 Task: Create new vendor bill with Date Opened: 11-May-23, Select Vendor: La Salsa, Terms: Net 7. Make bill entry for item-1 with Date: 11-May-23, Description: Burritos, Expense Account: Travel & Entertainment : Meals, Quantity: 1, Unit Price: 6.99, Sales Tax: Y, Sales Tax Included: Y, Tax Table: Sales Tax. Make entry for item-2 with Date: 11-May-23, Description: Tacos, Expense Account: Travel & Entertainment : Meals, Quantity: 4, Unit Price: 14.29, Sales Tax: Y, Sales Tax Included: Y, Tax Table: Sales Tax. Post Bill with Post Date: 11-May-23, Post to Accounts: Liabilities:Accounts Payble. Pay / Process Payment with Transaction Date: 17-May-23, Amount: 64.15, Transfer Account: Checking Account. Go to 'Print Bill'.
Action: Mouse moved to (170, 25)
Screenshot: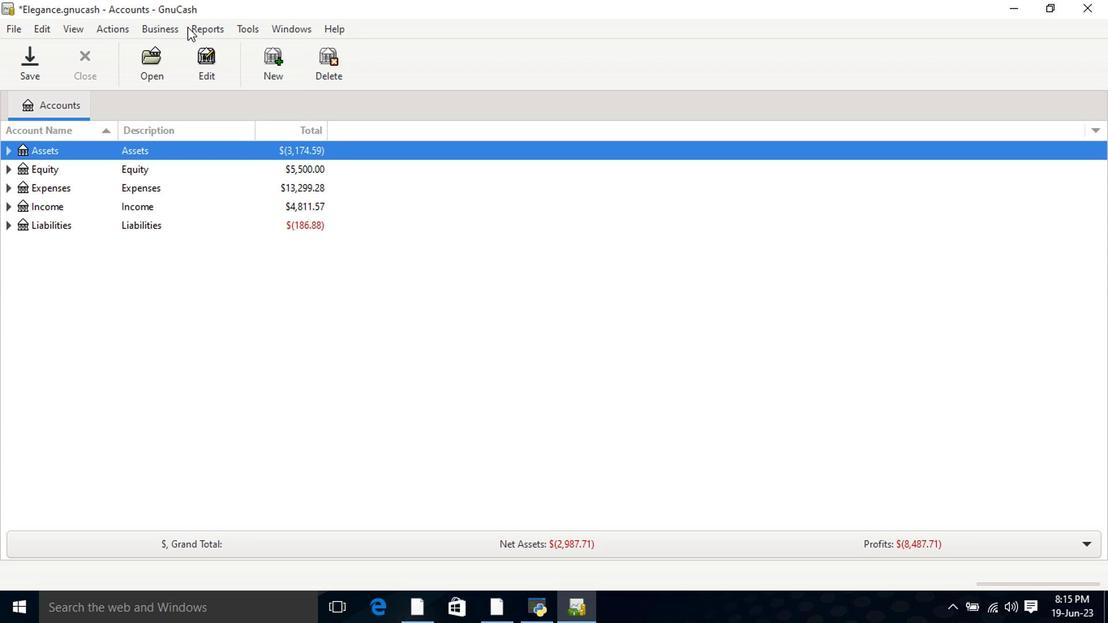 
Action: Mouse pressed left at (170, 25)
Screenshot: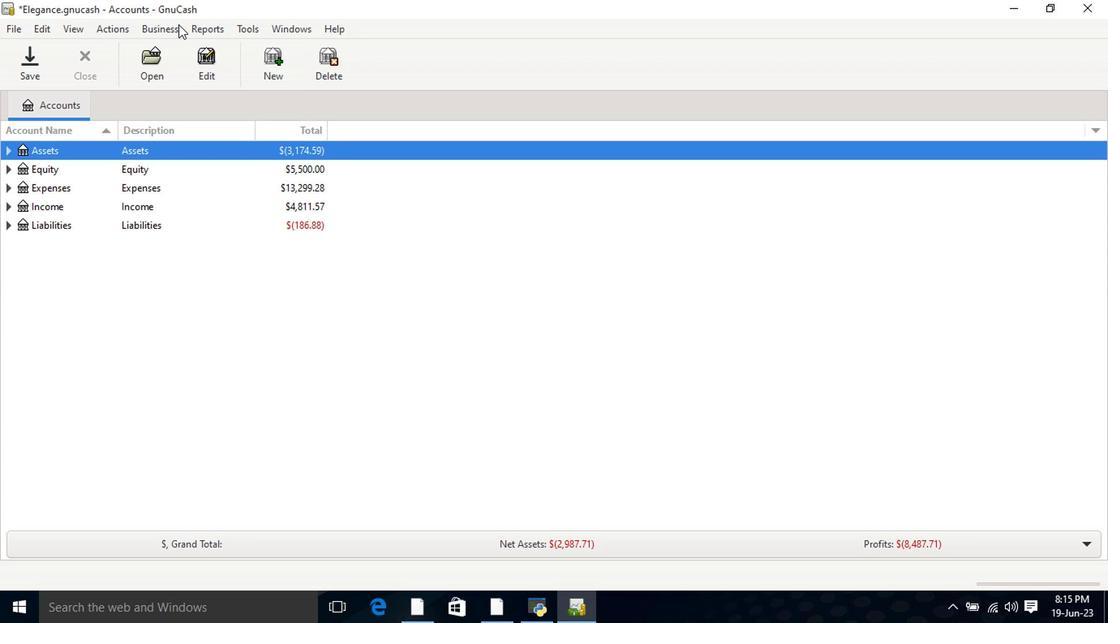 
Action: Mouse moved to (179, 64)
Screenshot: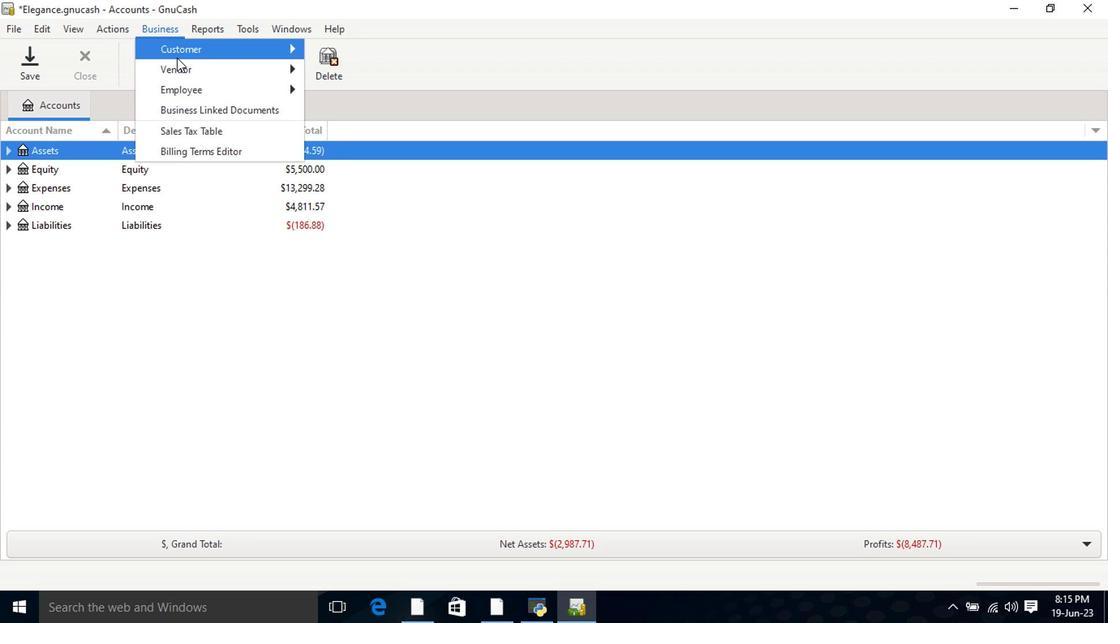 
Action: Mouse pressed left at (179, 64)
Screenshot: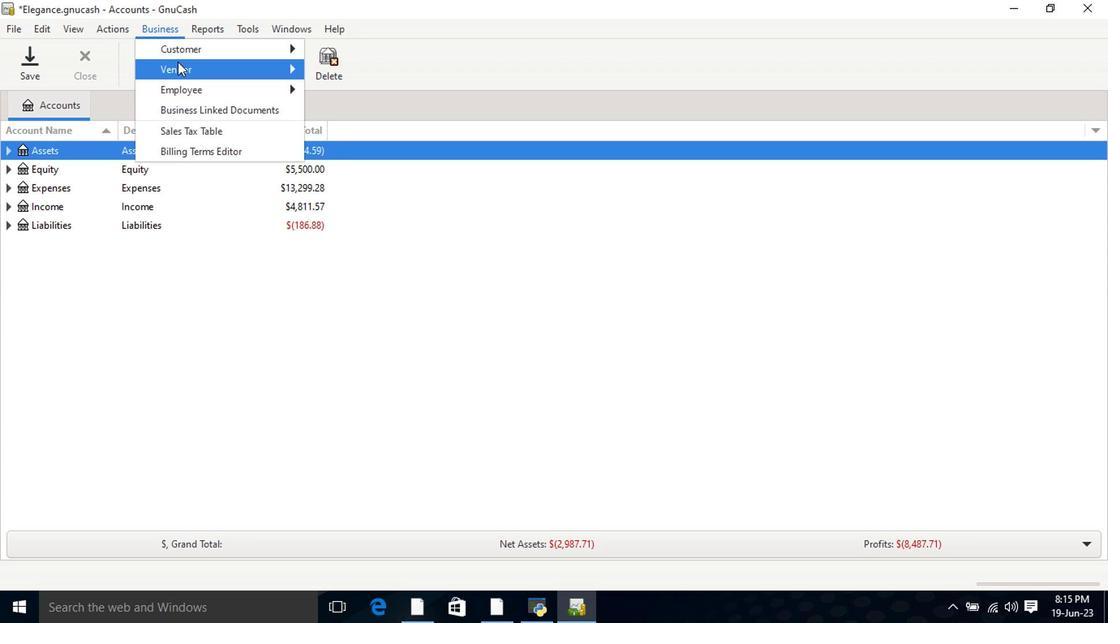 
Action: Mouse moved to (363, 132)
Screenshot: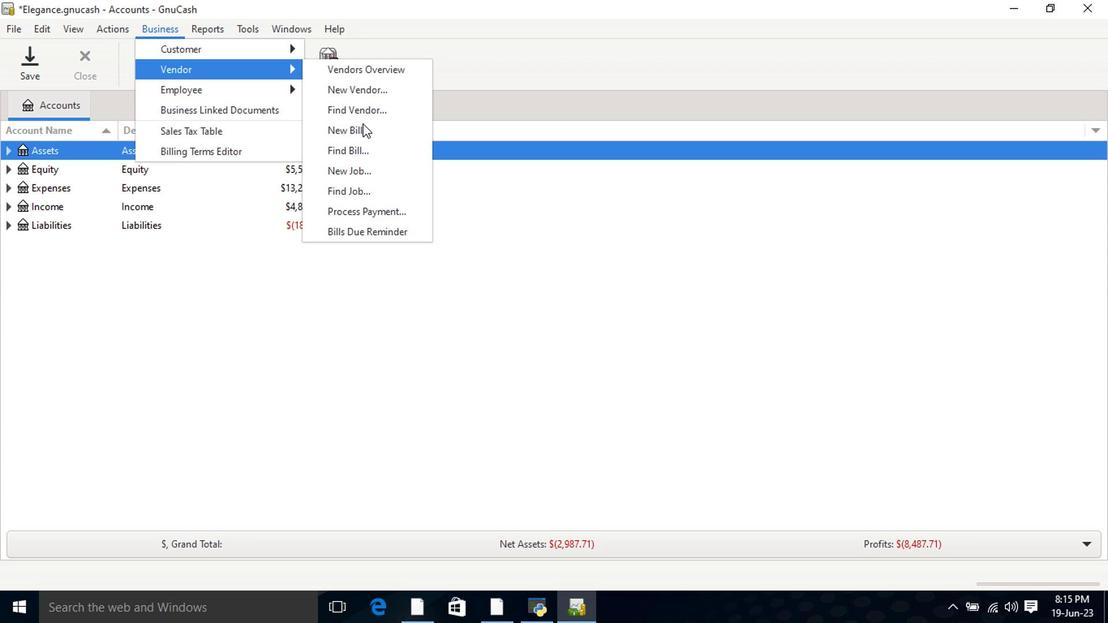 
Action: Mouse pressed left at (363, 132)
Screenshot: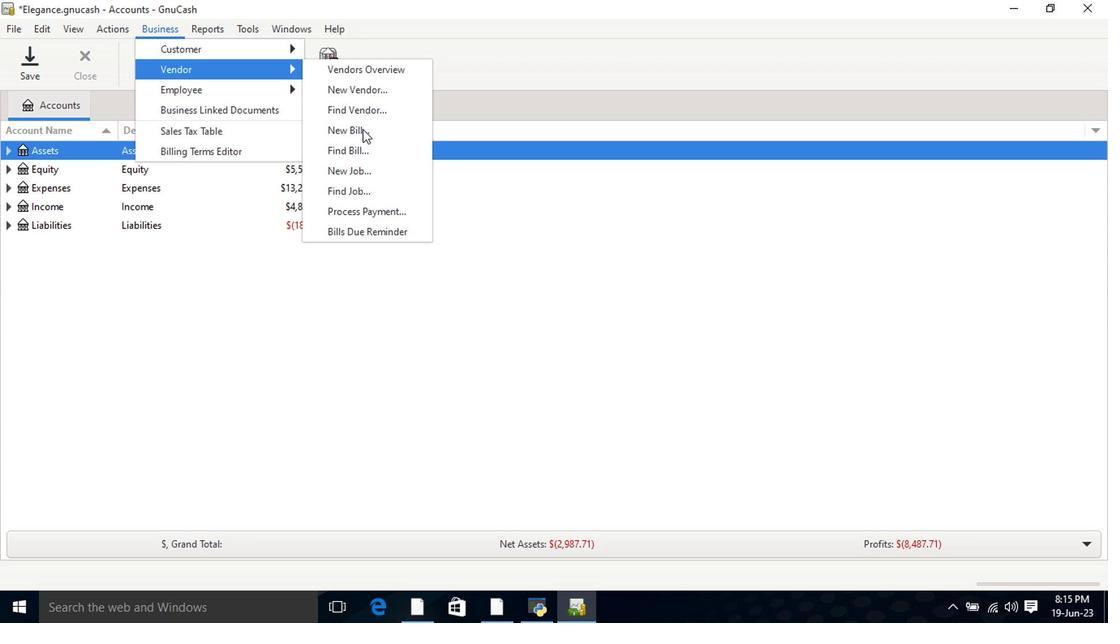 
Action: Mouse moved to (668, 218)
Screenshot: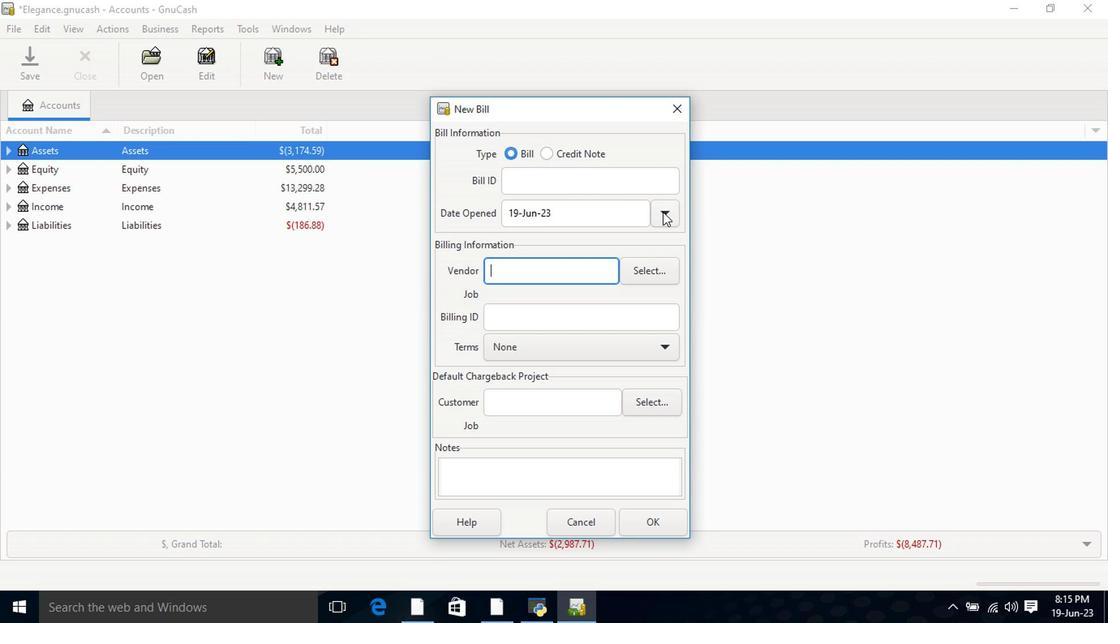 
Action: Mouse pressed left at (668, 218)
Screenshot: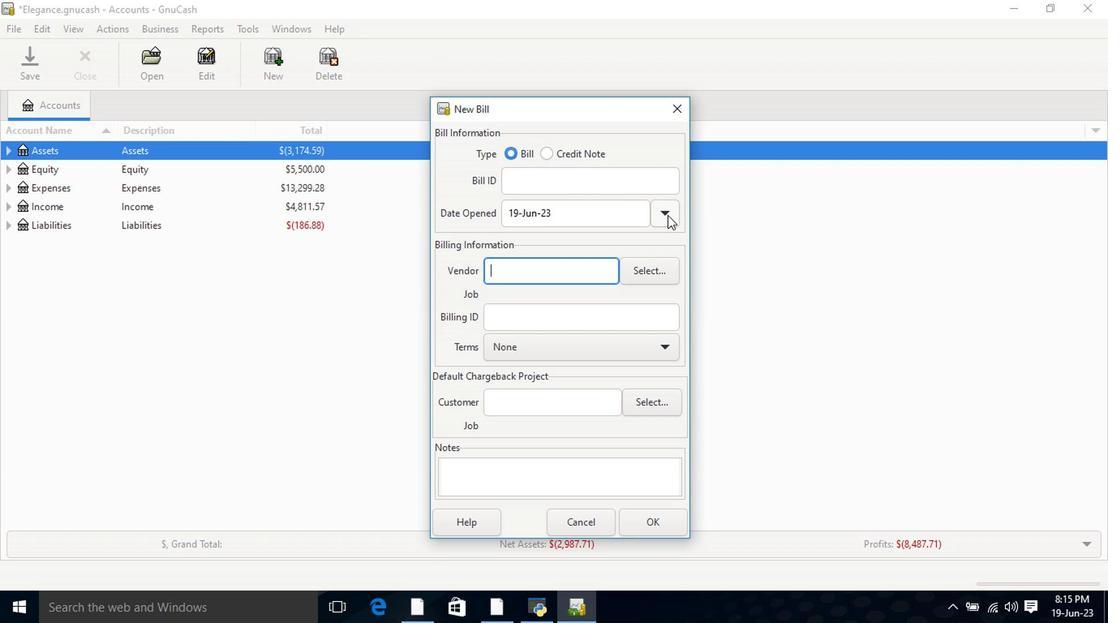
Action: Mouse moved to (539, 239)
Screenshot: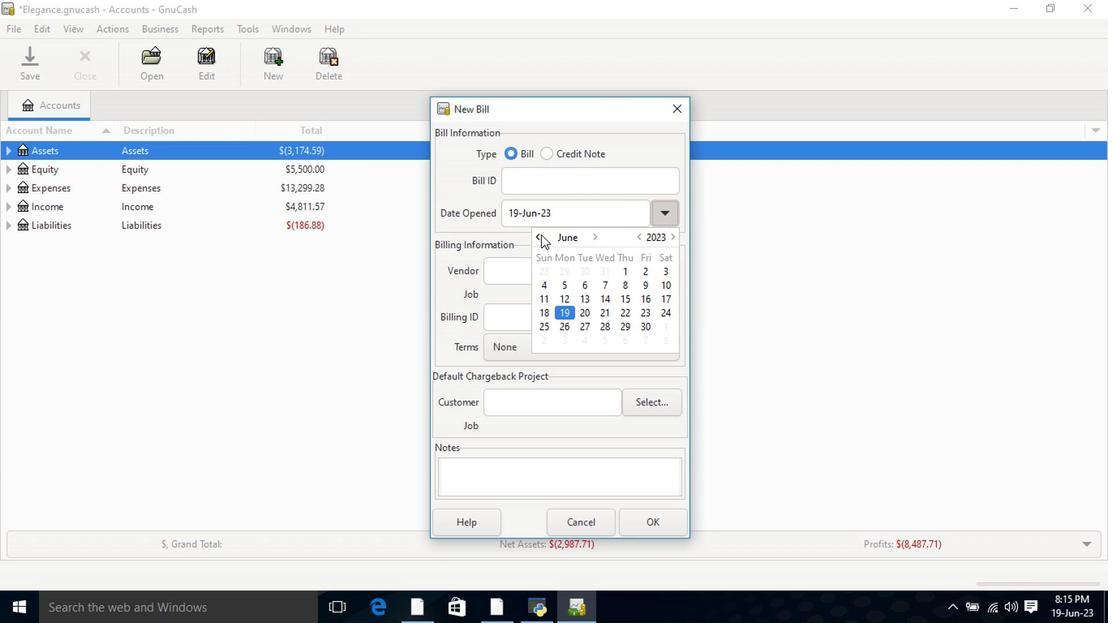 
Action: Mouse pressed left at (539, 239)
Screenshot: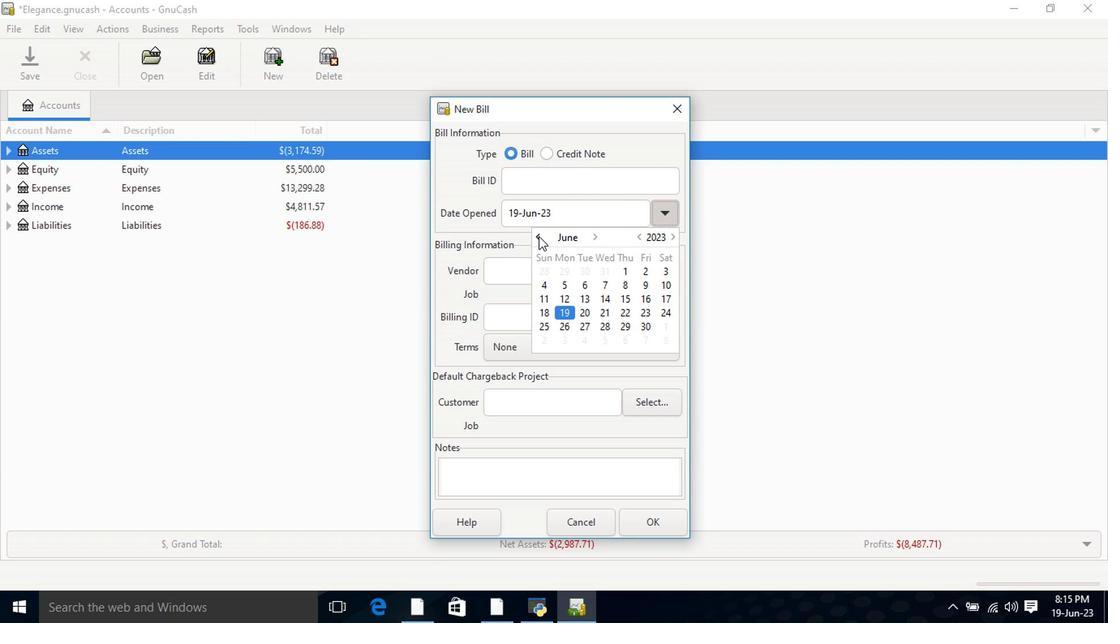 
Action: Mouse moved to (626, 289)
Screenshot: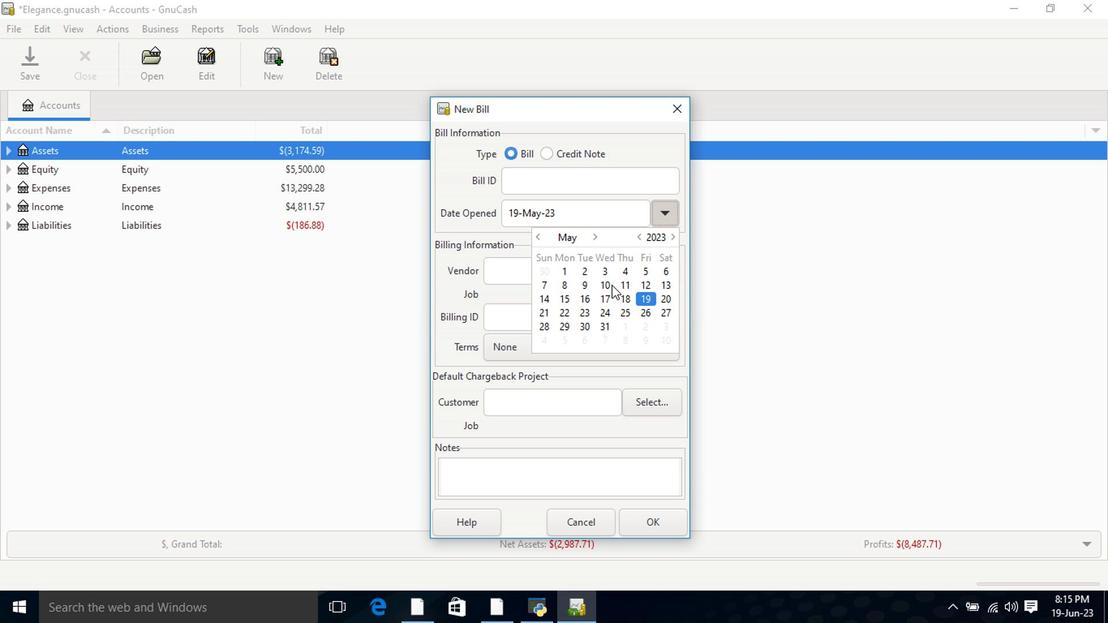 
Action: Mouse pressed left at (626, 289)
Screenshot: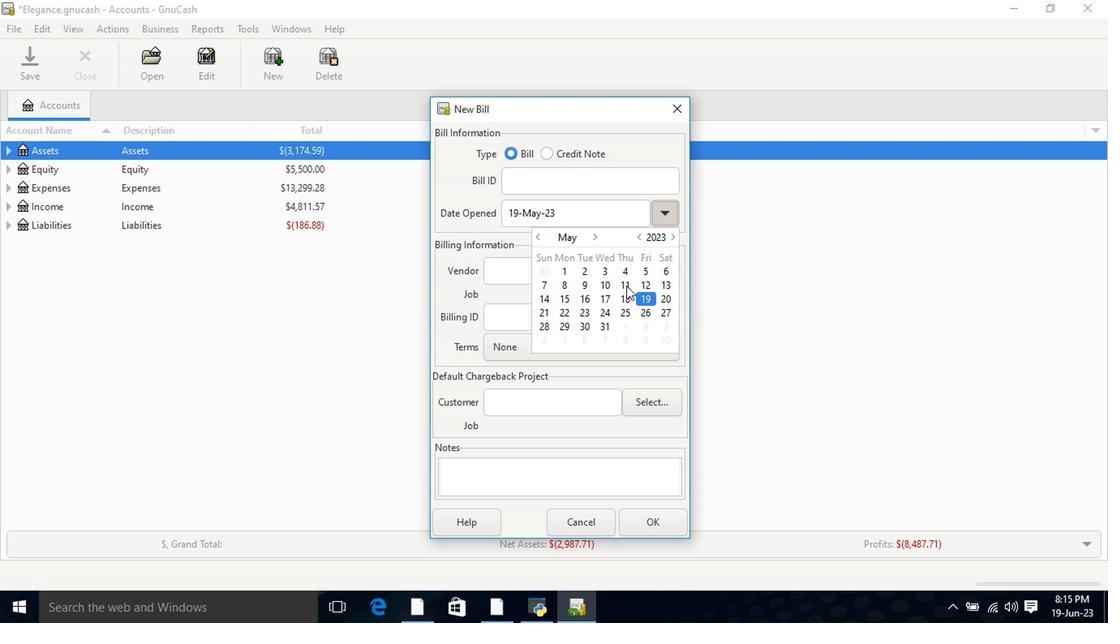 
Action: Mouse moved to (626, 289)
Screenshot: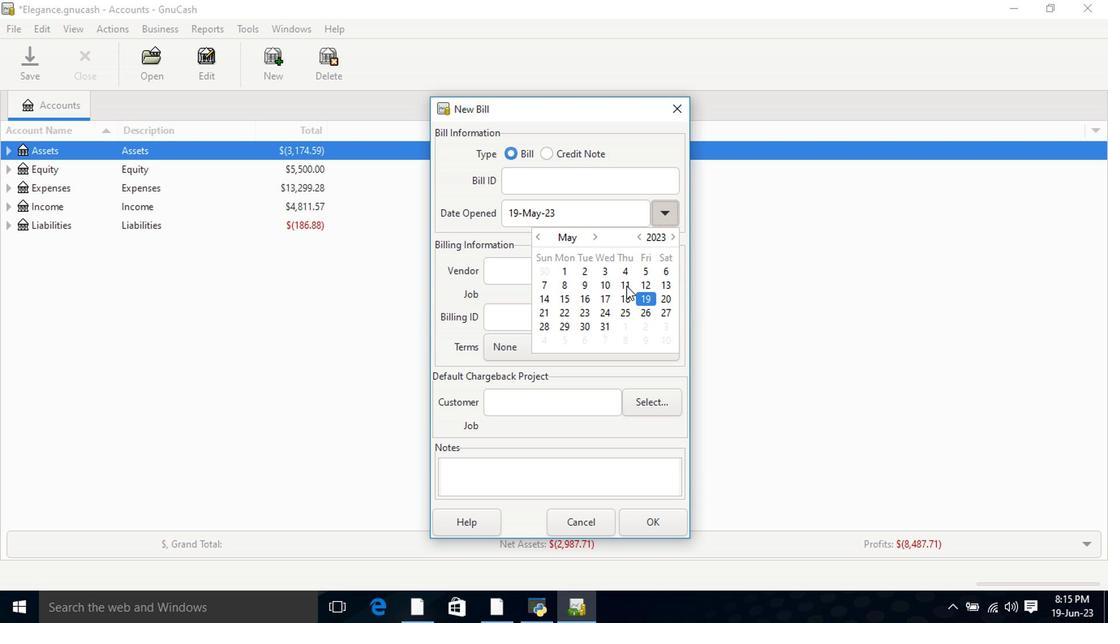 
Action: Mouse pressed left at (626, 289)
Screenshot: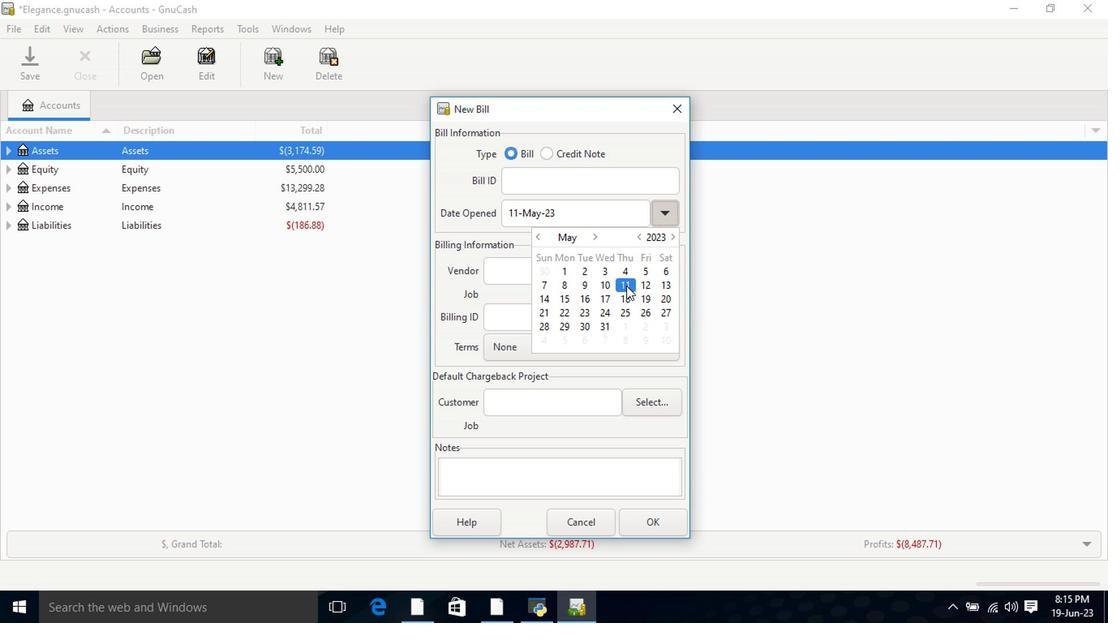 
Action: Mouse moved to (590, 274)
Screenshot: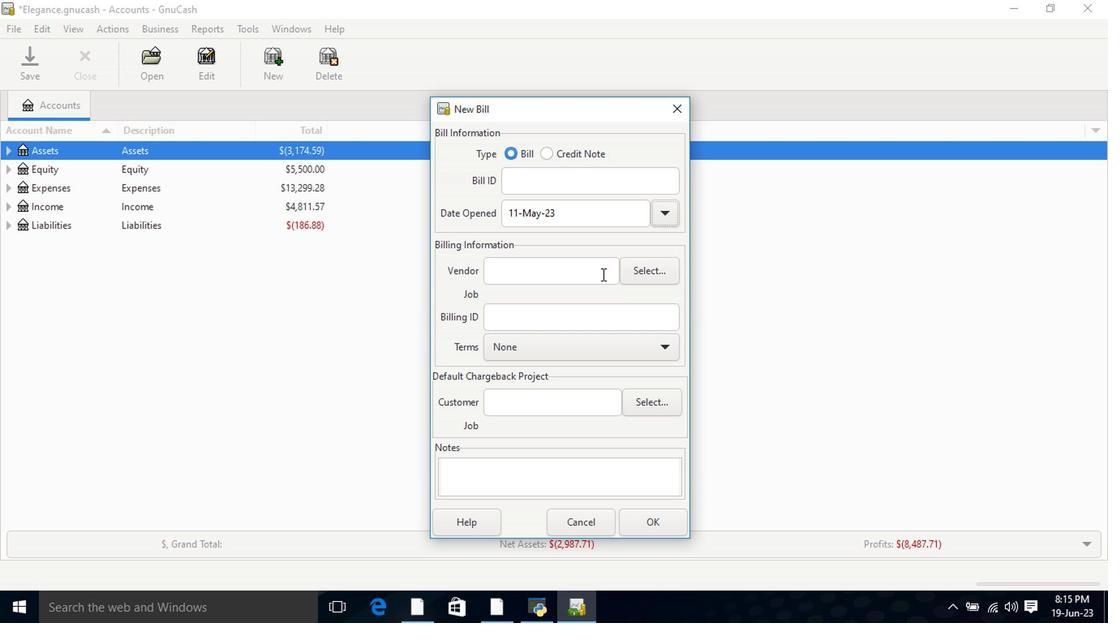 
Action: Mouse pressed left at (590, 274)
Screenshot: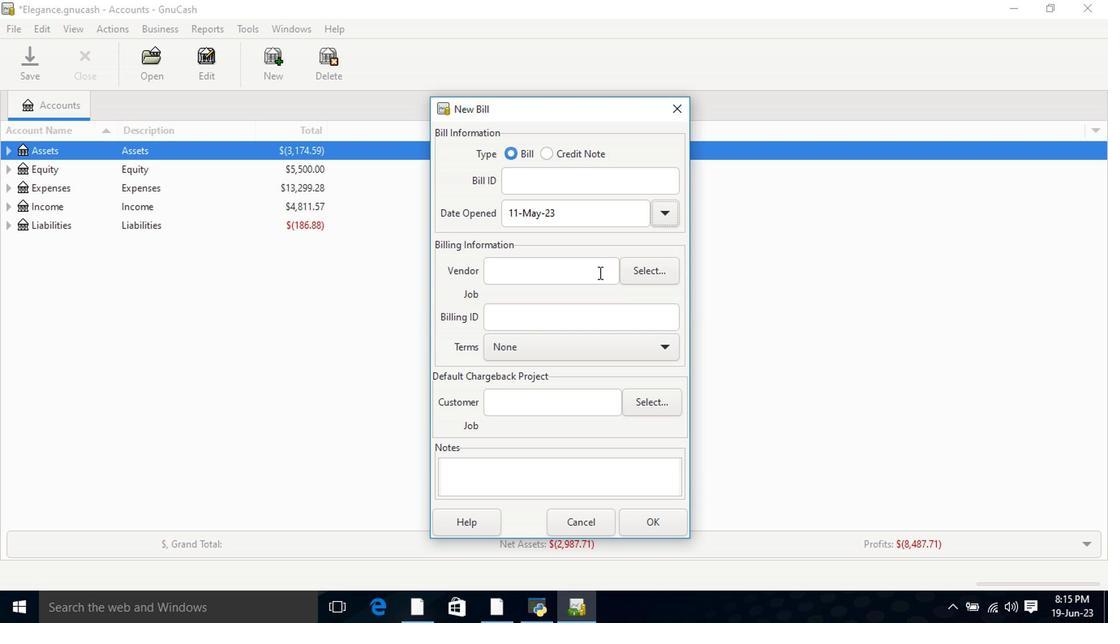 
Action: Key pressed <Key.shift>La<Key.space>
Screenshot: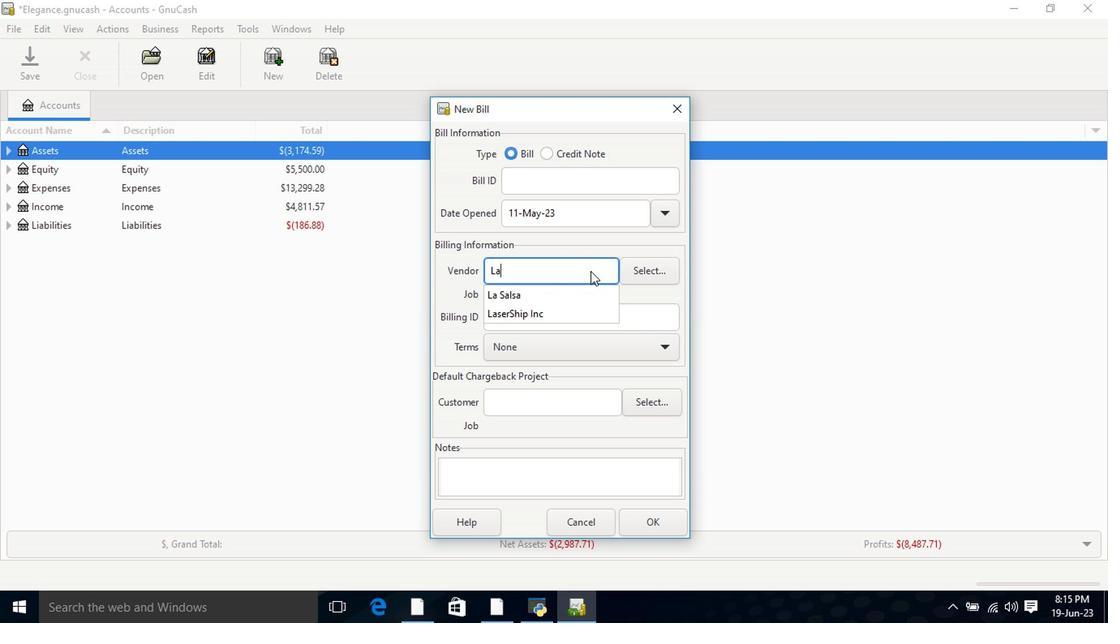 
Action: Mouse moved to (557, 300)
Screenshot: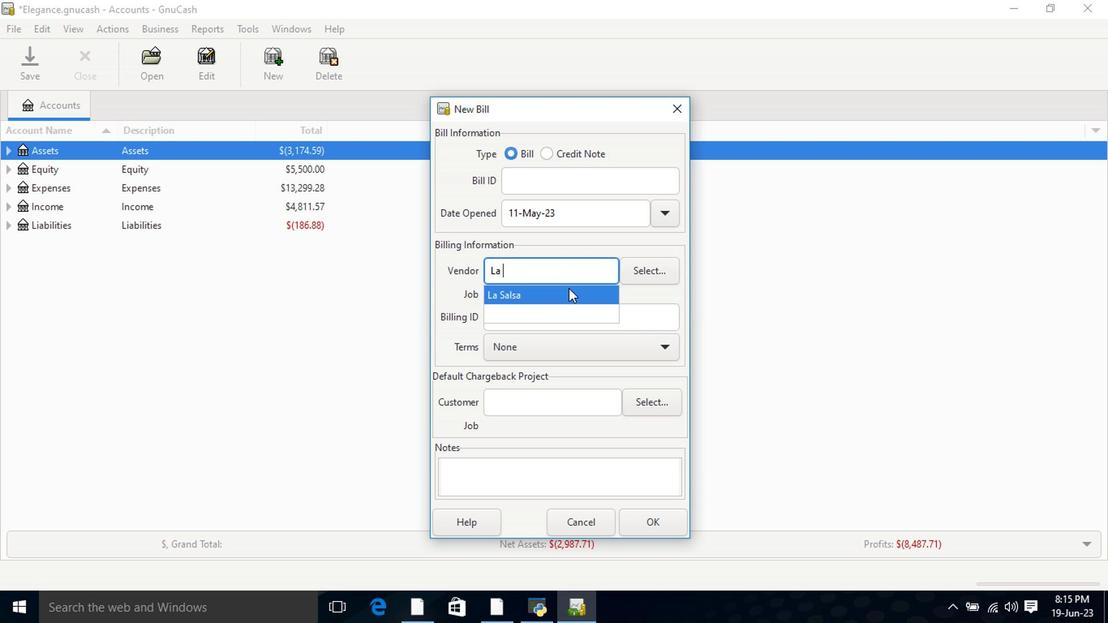 
Action: Mouse pressed left at (557, 300)
Screenshot: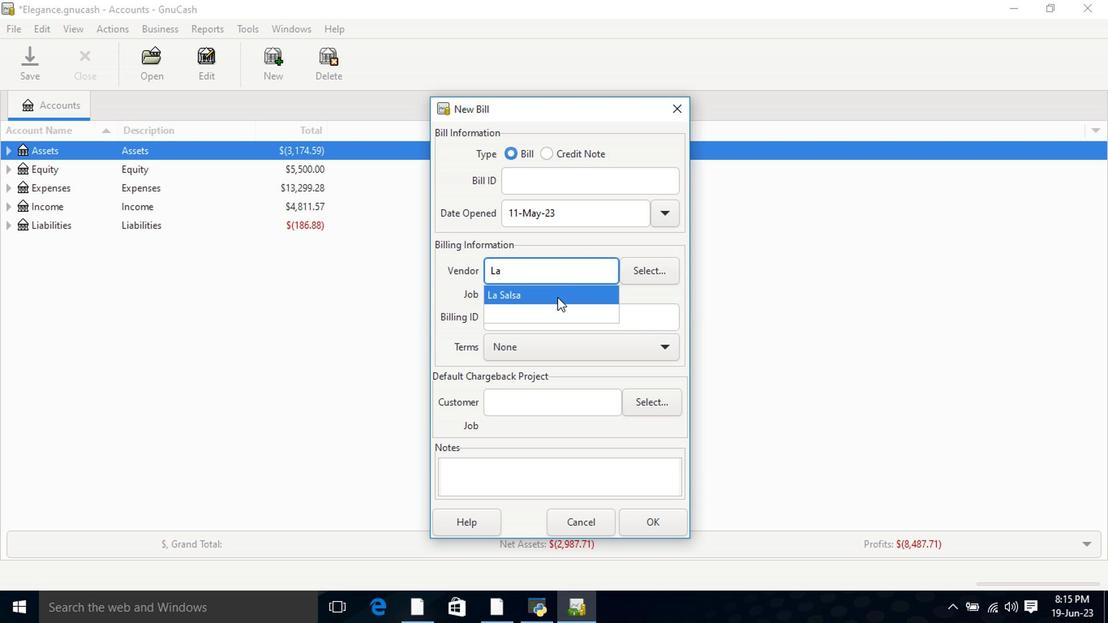 
Action: Mouse moved to (580, 367)
Screenshot: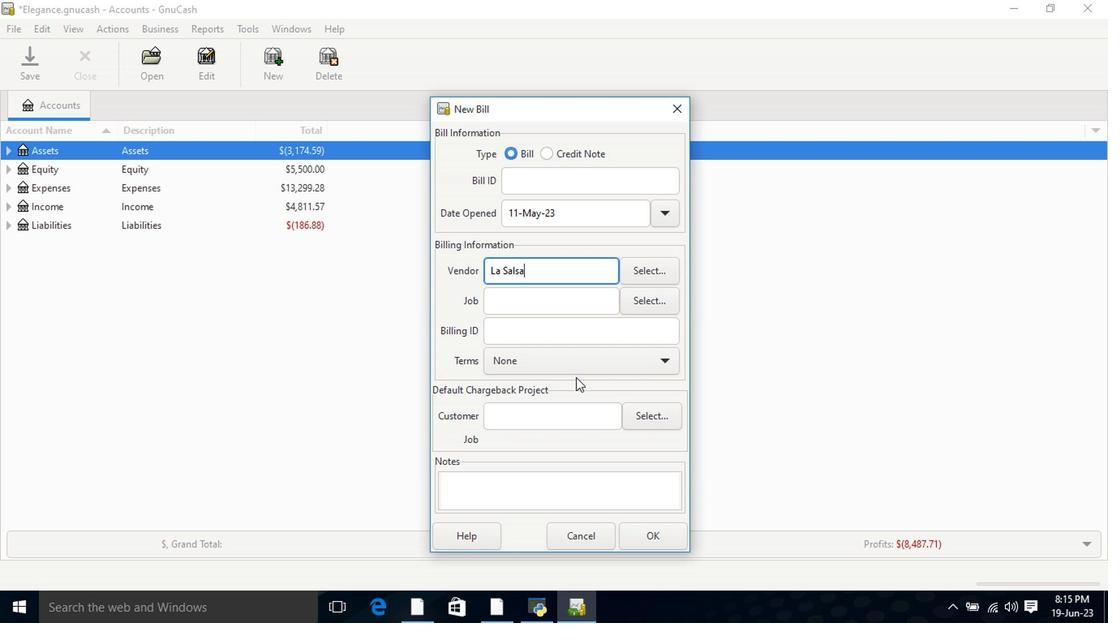 
Action: Mouse pressed left at (580, 367)
Screenshot: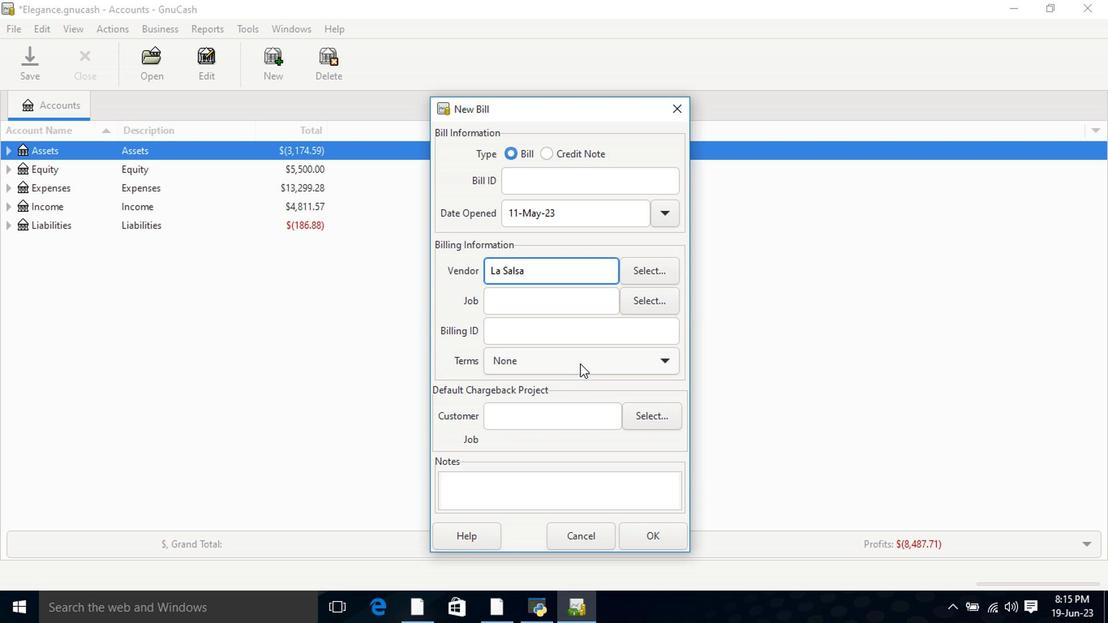 
Action: Mouse moved to (546, 434)
Screenshot: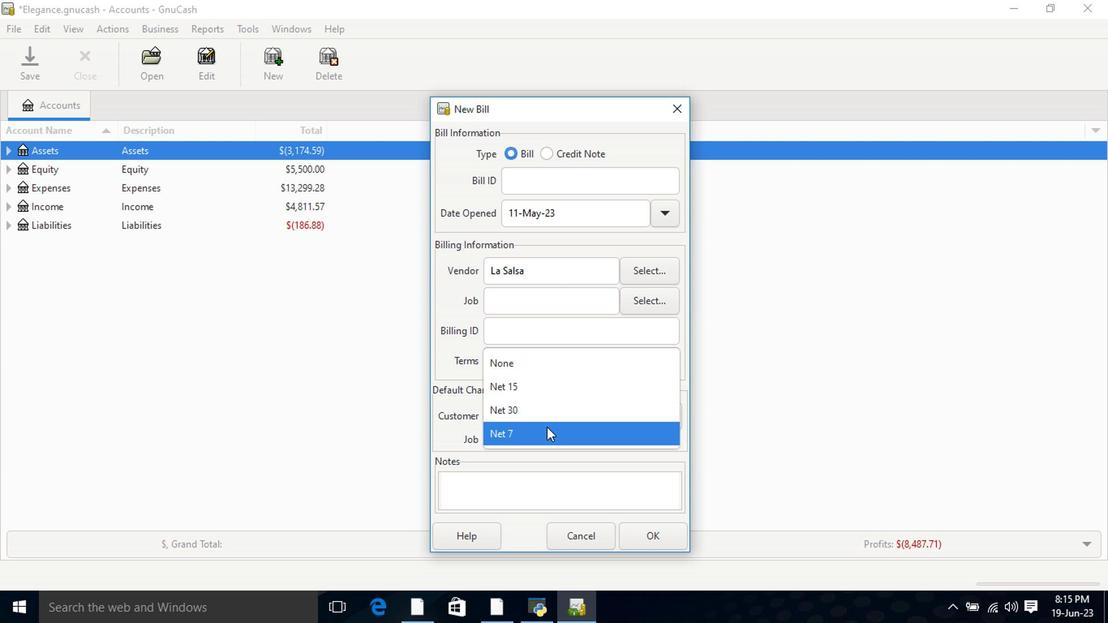 
Action: Mouse pressed left at (546, 434)
Screenshot: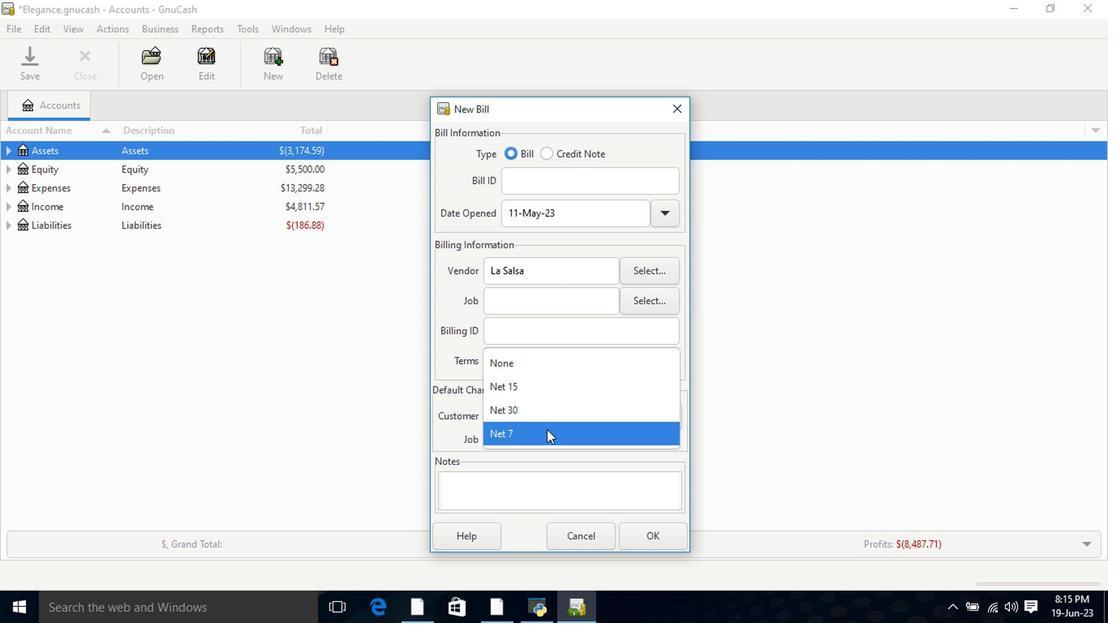 
Action: Mouse moved to (643, 539)
Screenshot: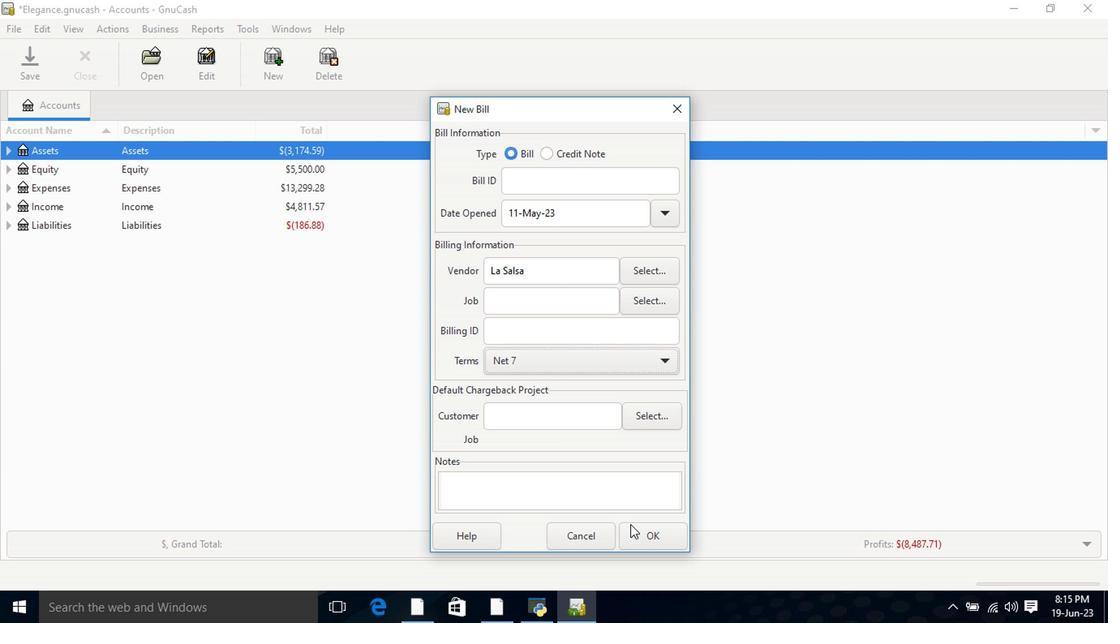 
Action: Mouse pressed left at (643, 539)
Screenshot: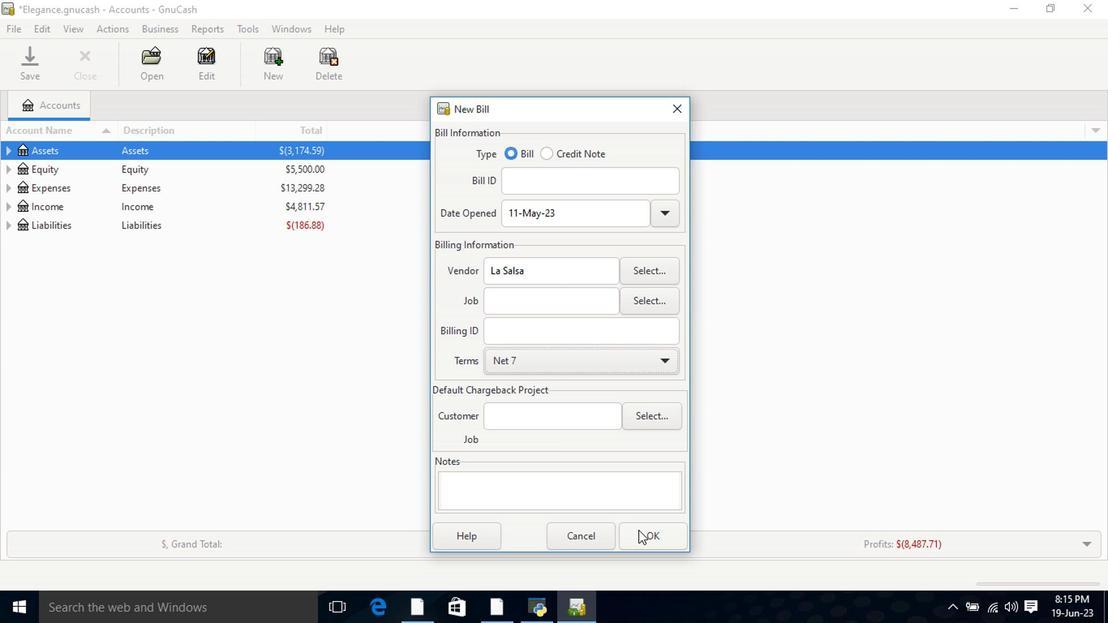
Action: Mouse moved to (203, 394)
Screenshot: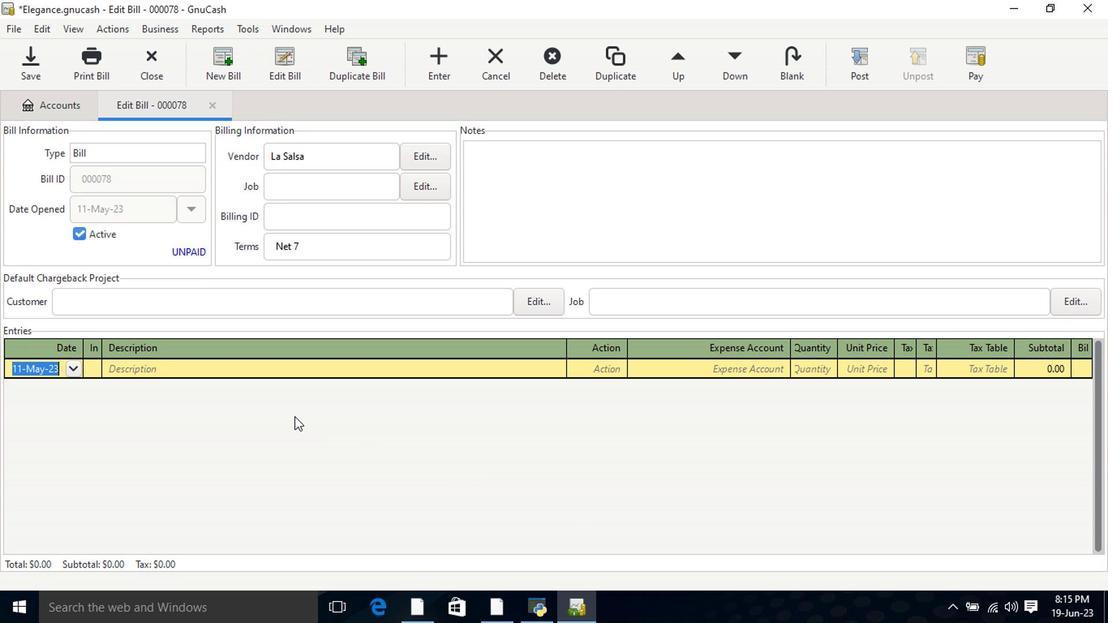
Action: Key pressed <Key.tab>
Screenshot: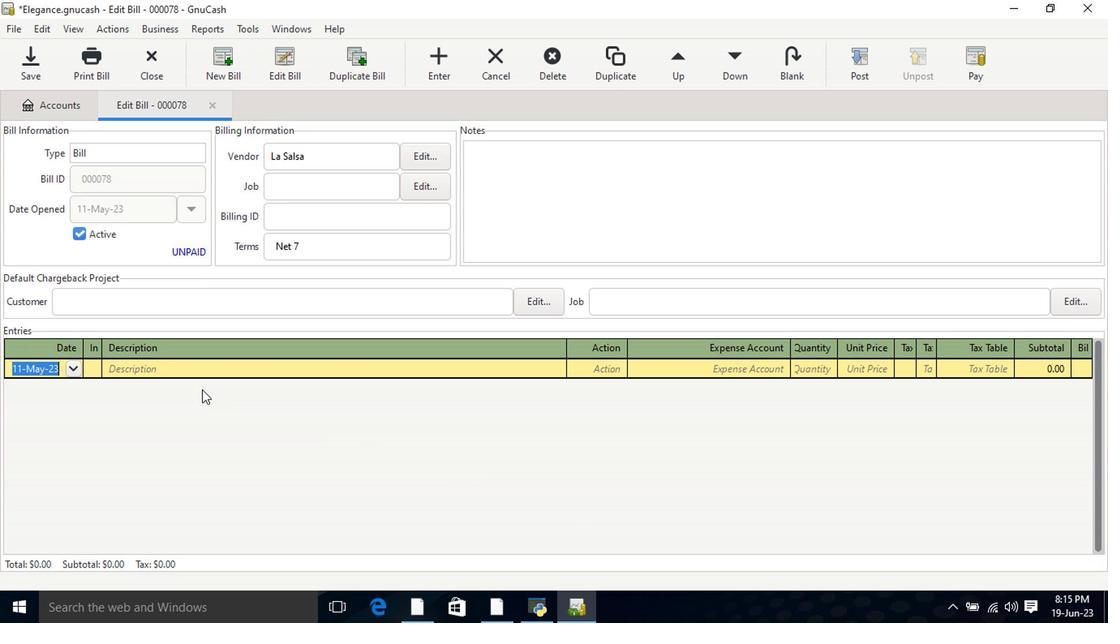
Action: Mouse moved to (203, 392)
Screenshot: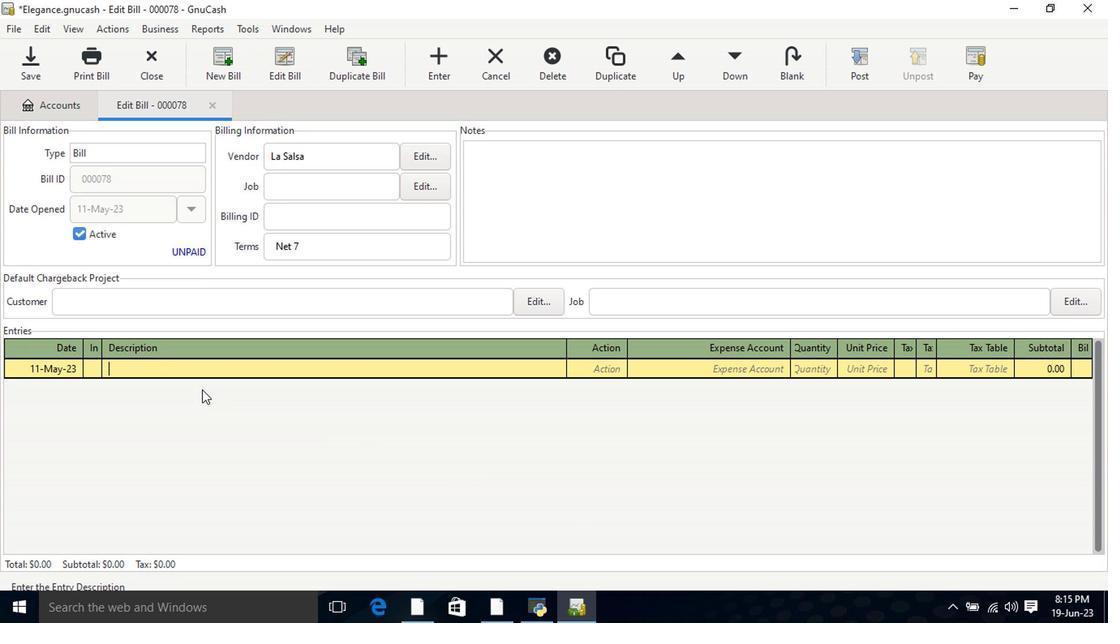 
Action: Key pressed <Key.shift>Bu<Key.tab>1<Key.tab>6.99<Key.tab><Key.tab><Key.tab><Key.shift>Tacos<Key.tab>4<Key.tab>14.29<Key.tab><Key.tab>
Screenshot: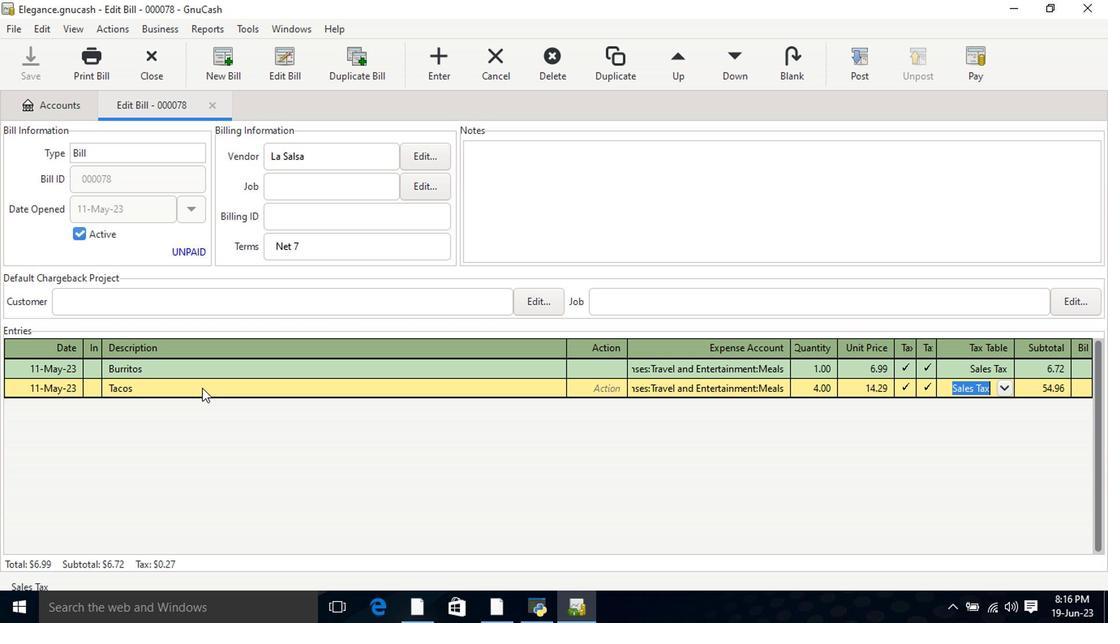 
Action: Mouse moved to (861, 78)
Screenshot: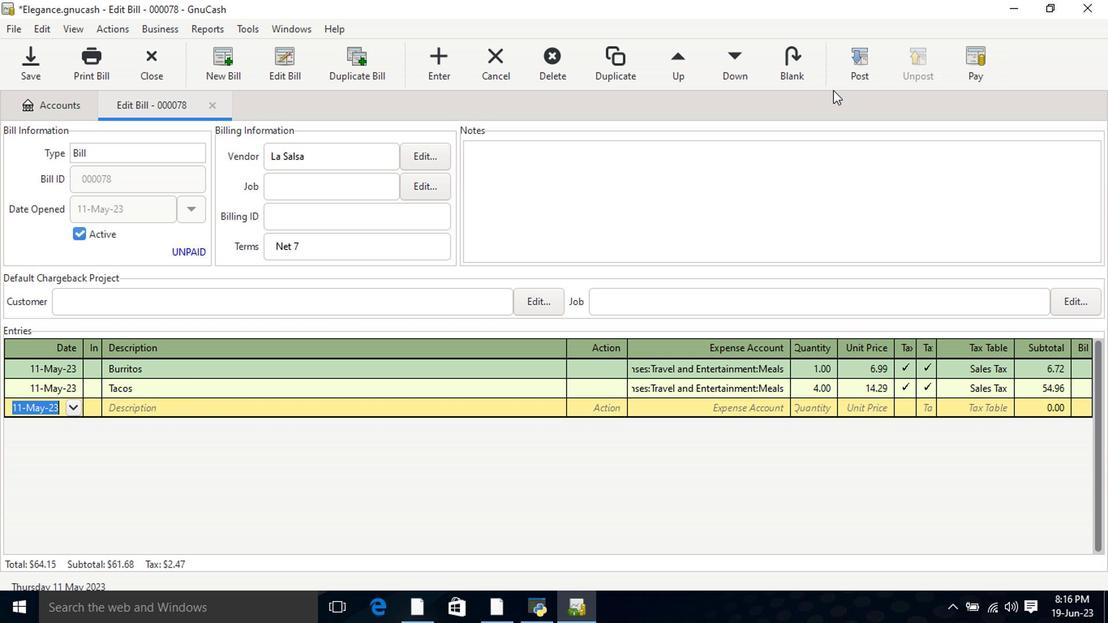 
Action: Mouse pressed left at (861, 78)
Screenshot: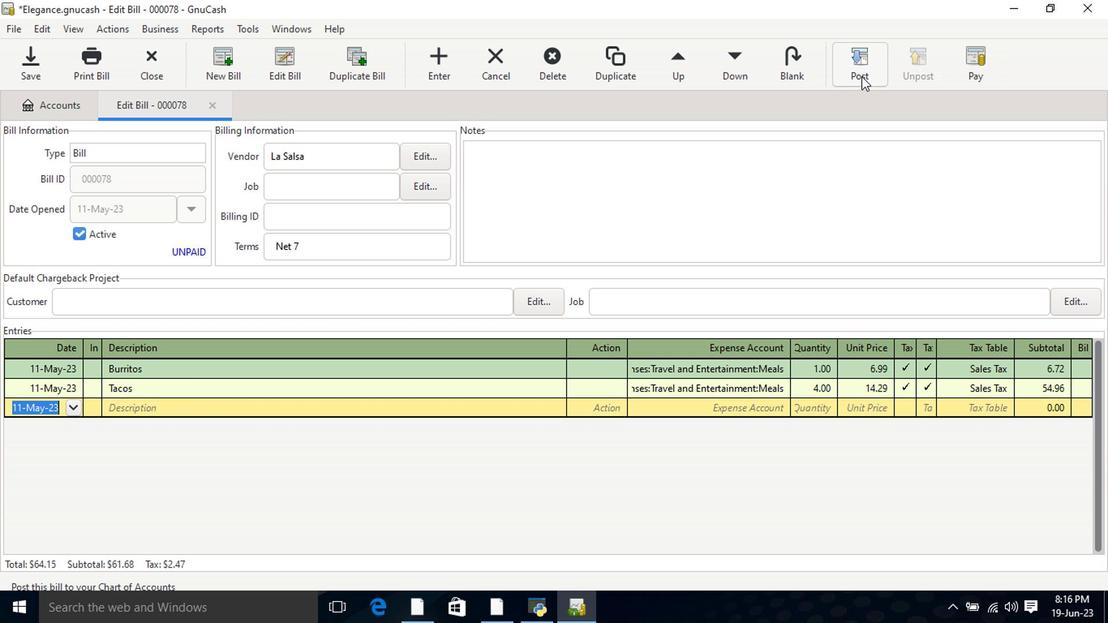 
Action: Mouse moved to (672, 411)
Screenshot: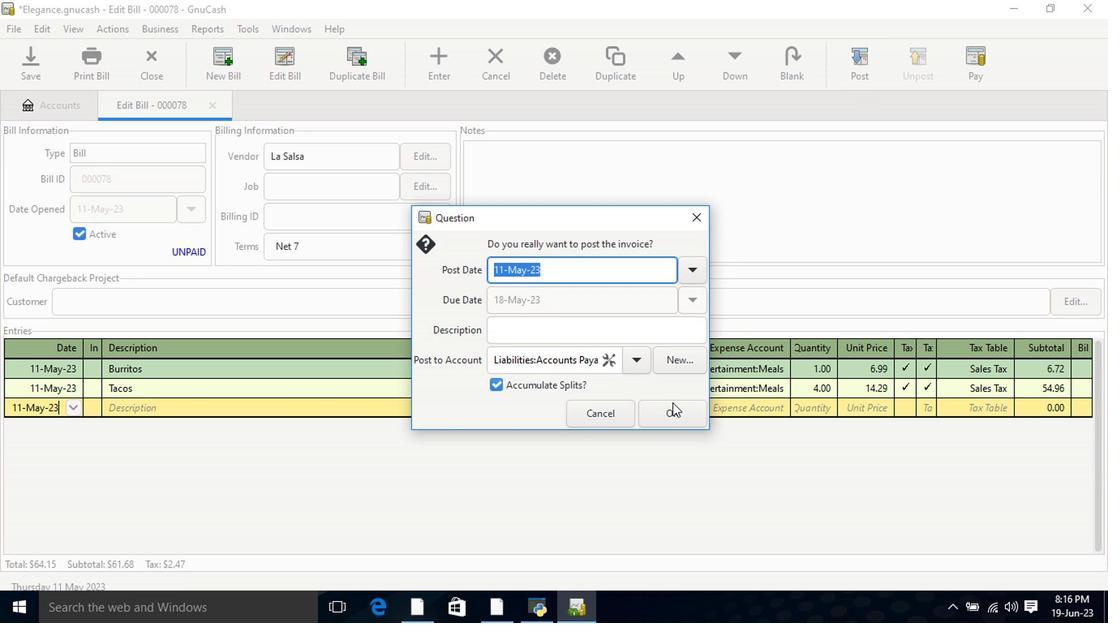 
Action: Mouse pressed left at (672, 411)
Screenshot: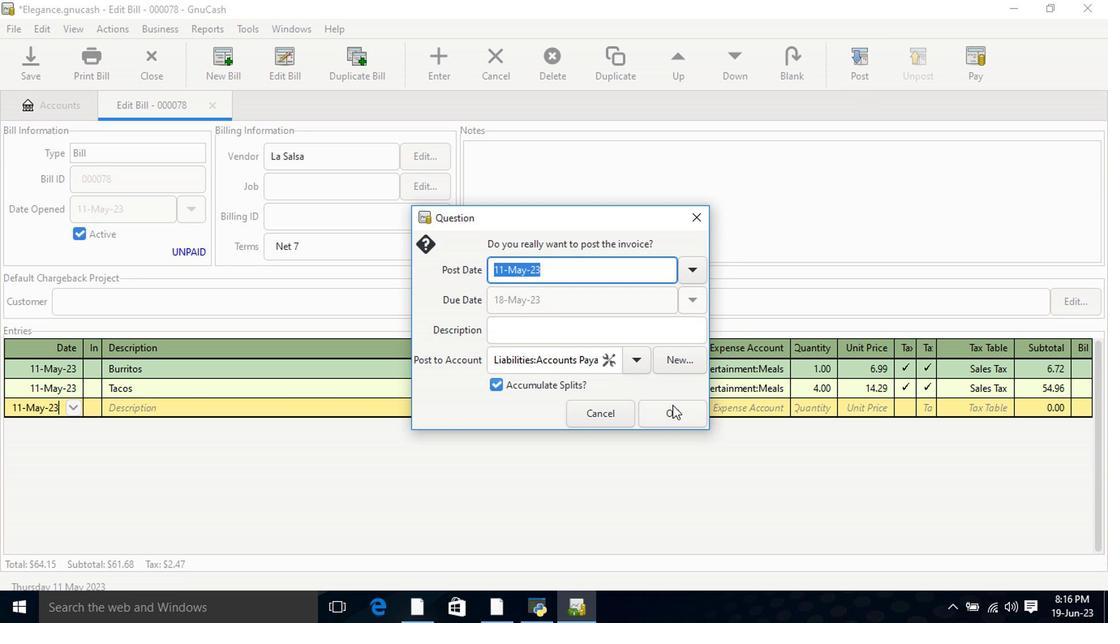 
Action: Mouse moved to (970, 62)
Screenshot: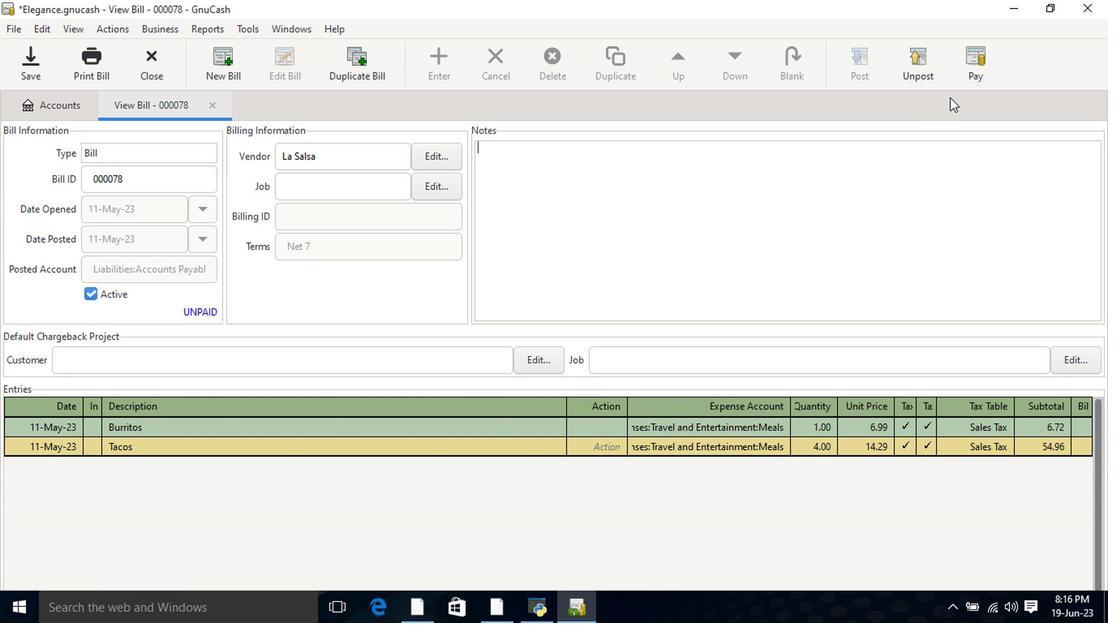 
Action: Mouse pressed left at (970, 62)
Screenshot: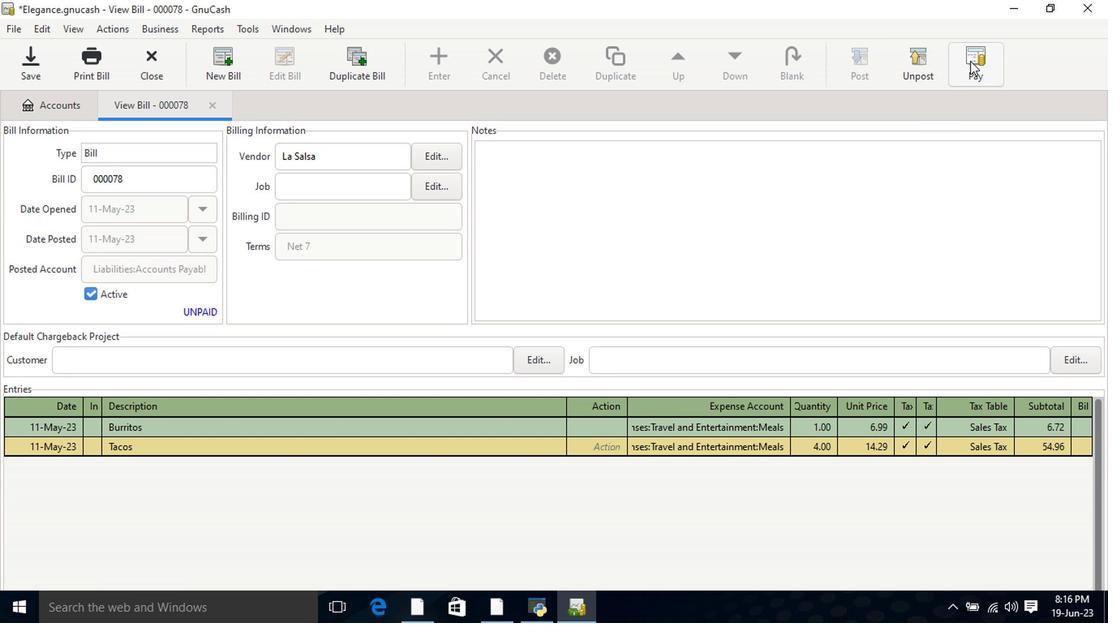 
Action: Mouse moved to (500, 325)
Screenshot: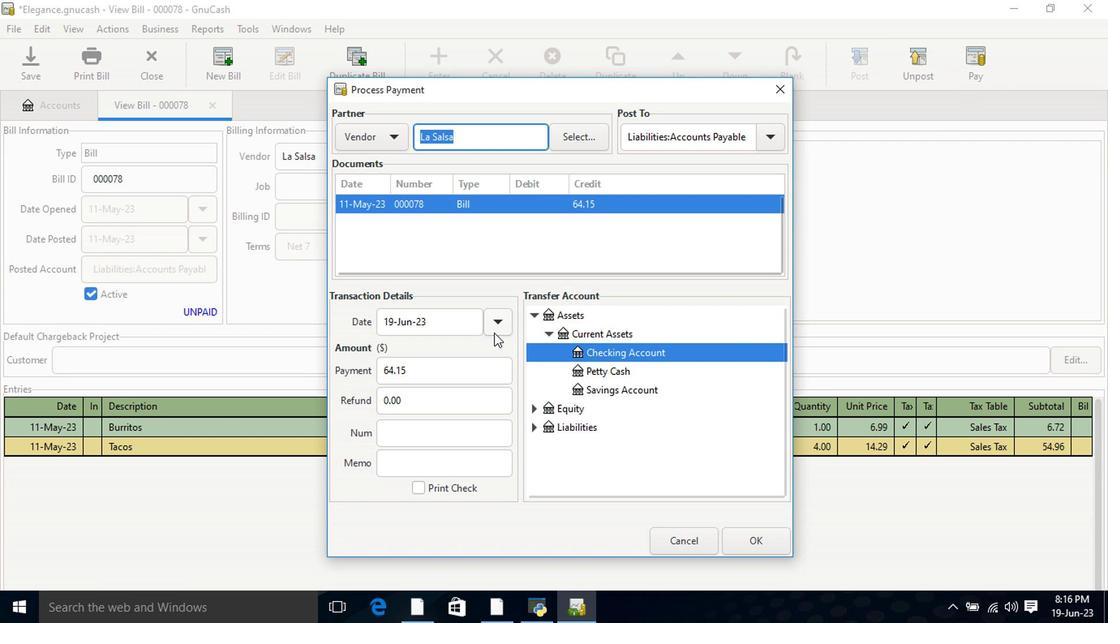 
Action: Mouse pressed left at (500, 325)
Screenshot: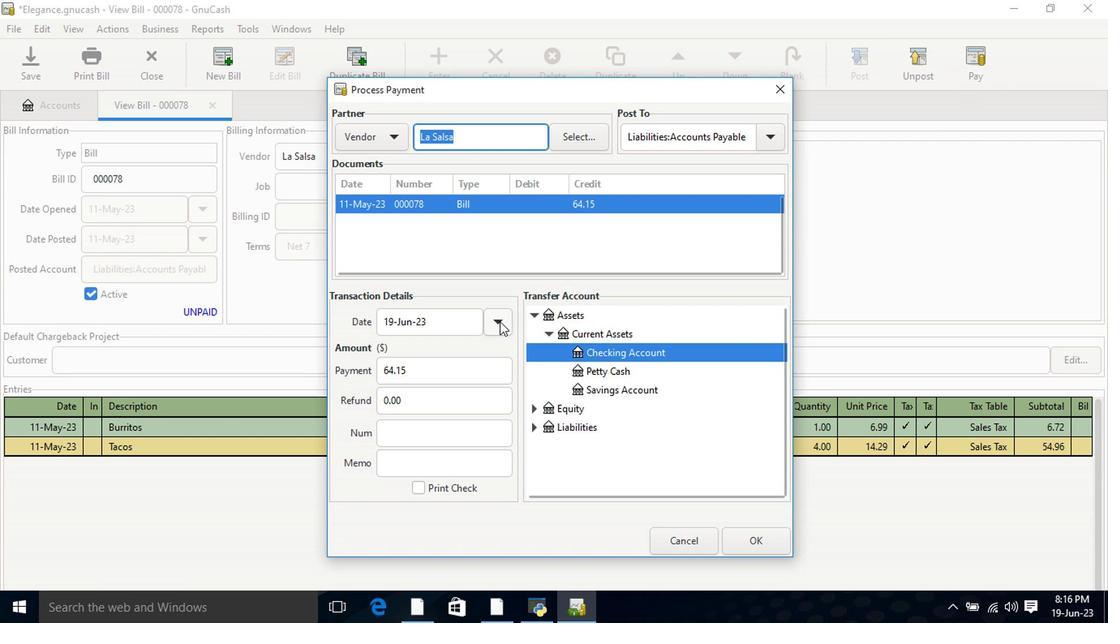 
Action: Mouse moved to (372, 349)
Screenshot: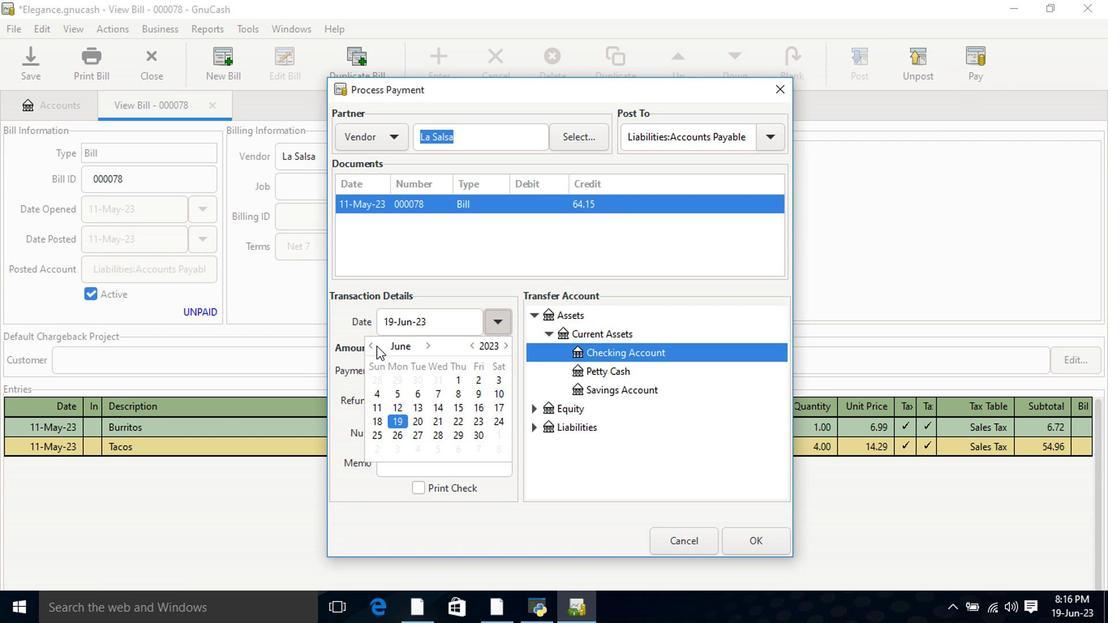 
Action: Mouse pressed left at (372, 349)
Screenshot: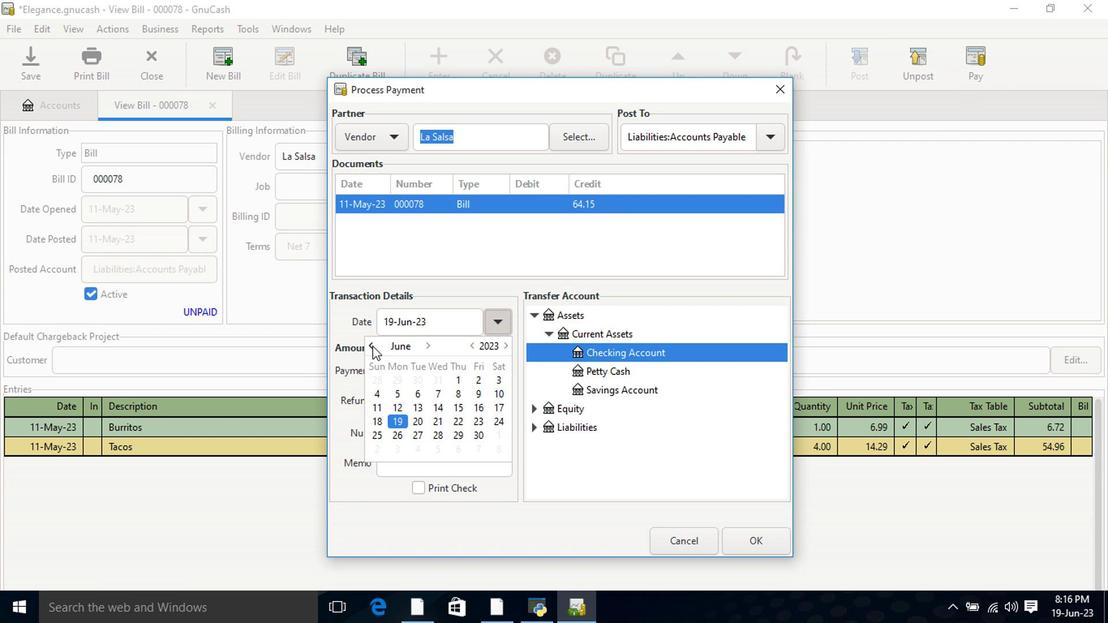 
Action: Mouse moved to (437, 415)
Screenshot: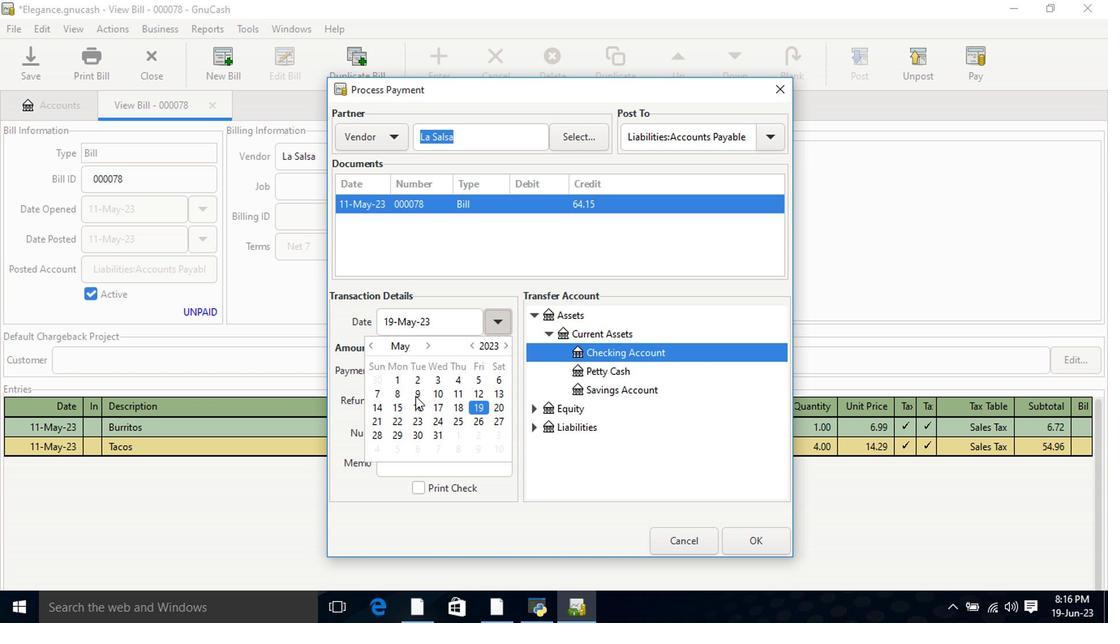 
Action: Mouse pressed left at (437, 415)
Screenshot: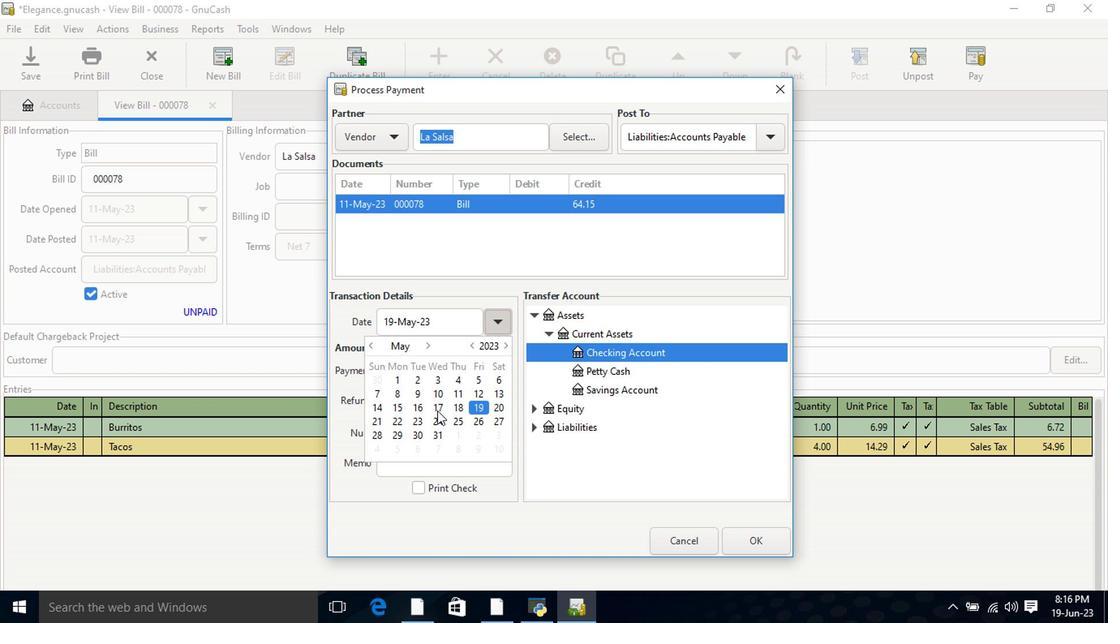 
Action: Mouse pressed left at (437, 415)
Screenshot: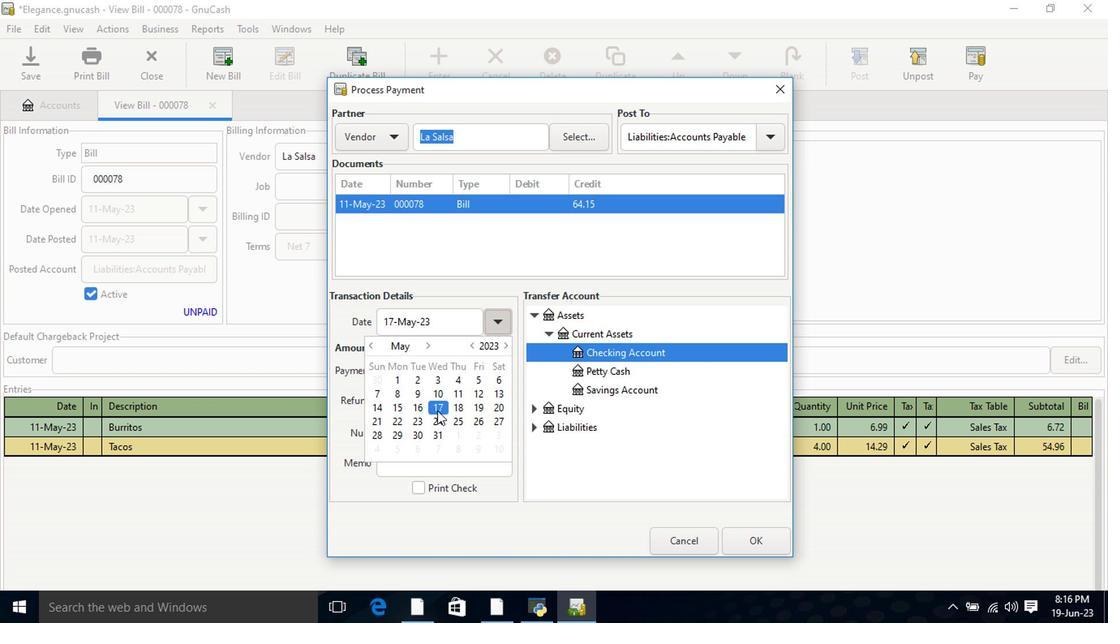 
Action: Mouse moved to (535, 321)
Screenshot: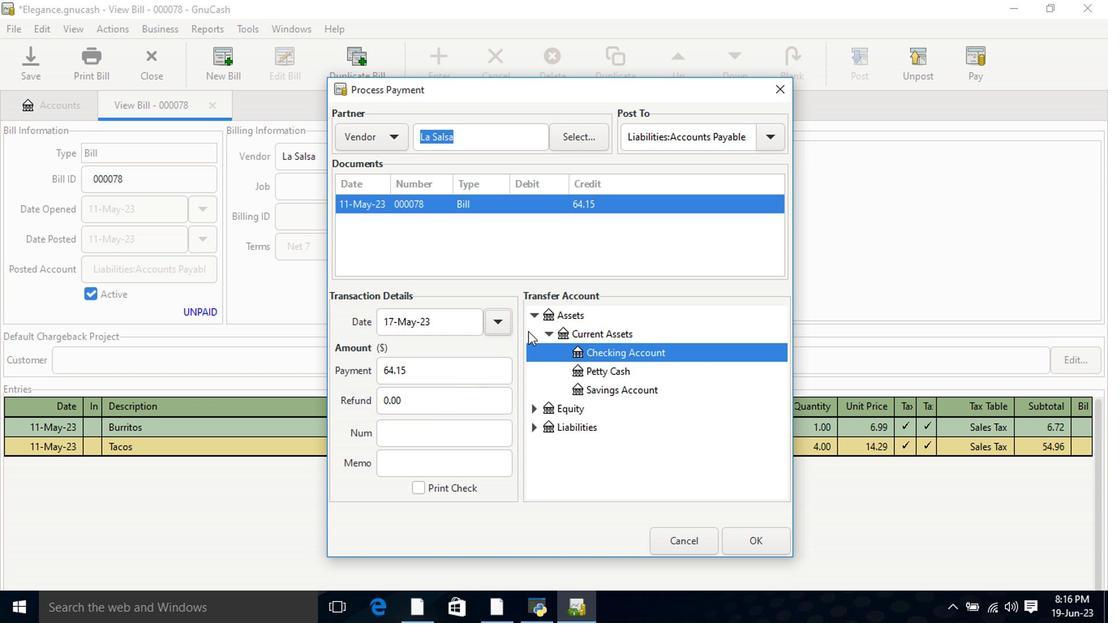 
Action: Mouse pressed left at (535, 321)
Screenshot: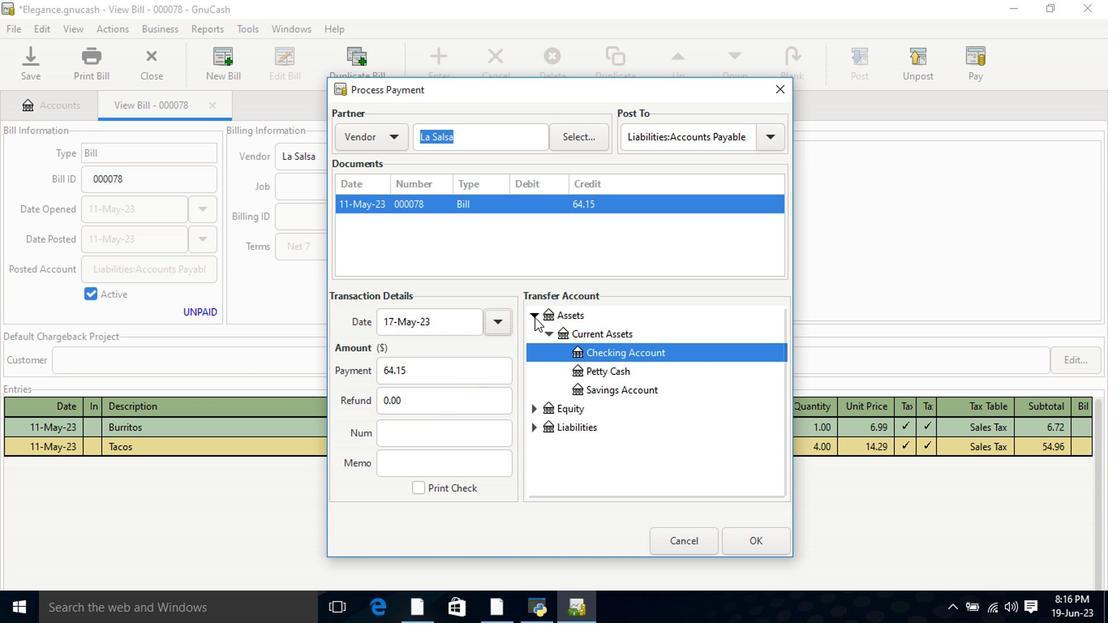 
Action: Mouse moved to (533, 320)
Screenshot: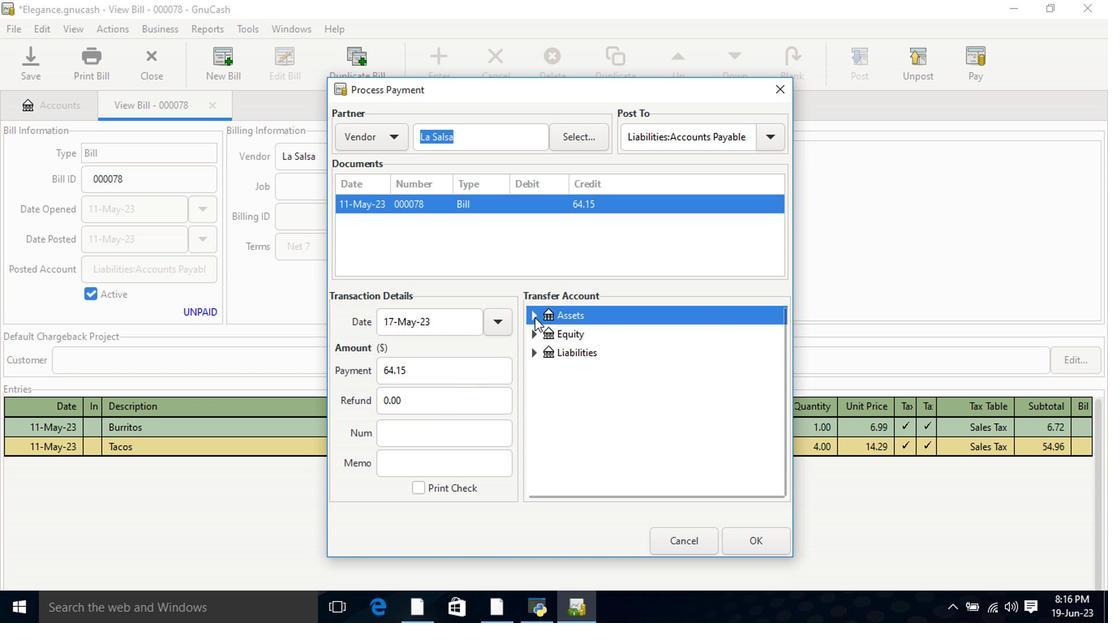 
Action: Mouse pressed left at (533, 320)
Screenshot: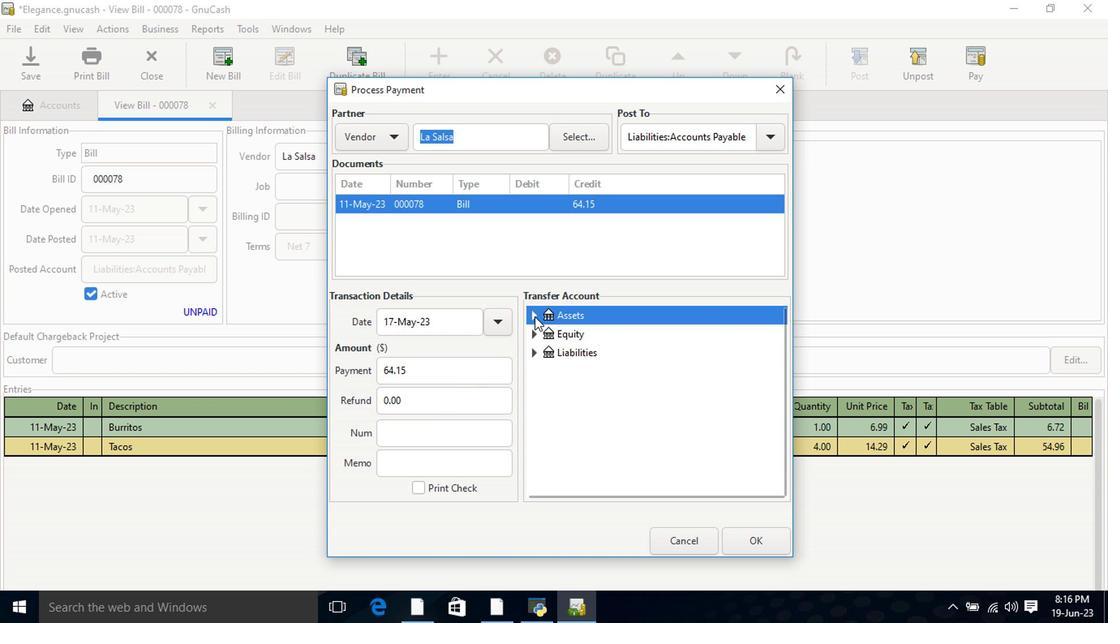 
Action: Mouse moved to (548, 340)
Screenshot: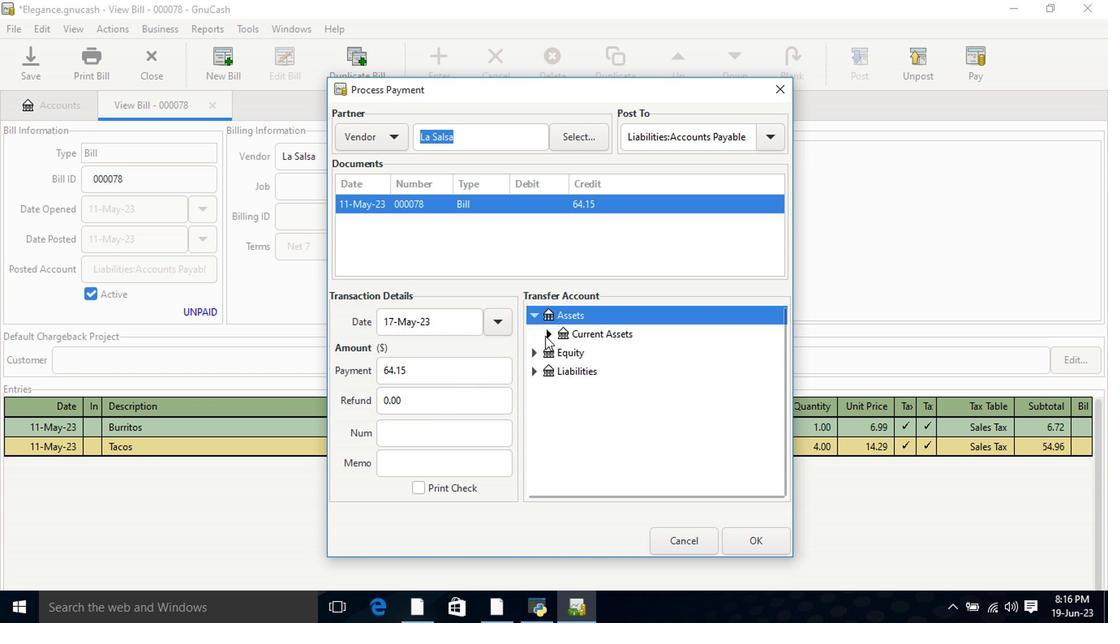 
Action: Mouse pressed left at (548, 340)
Screenshot: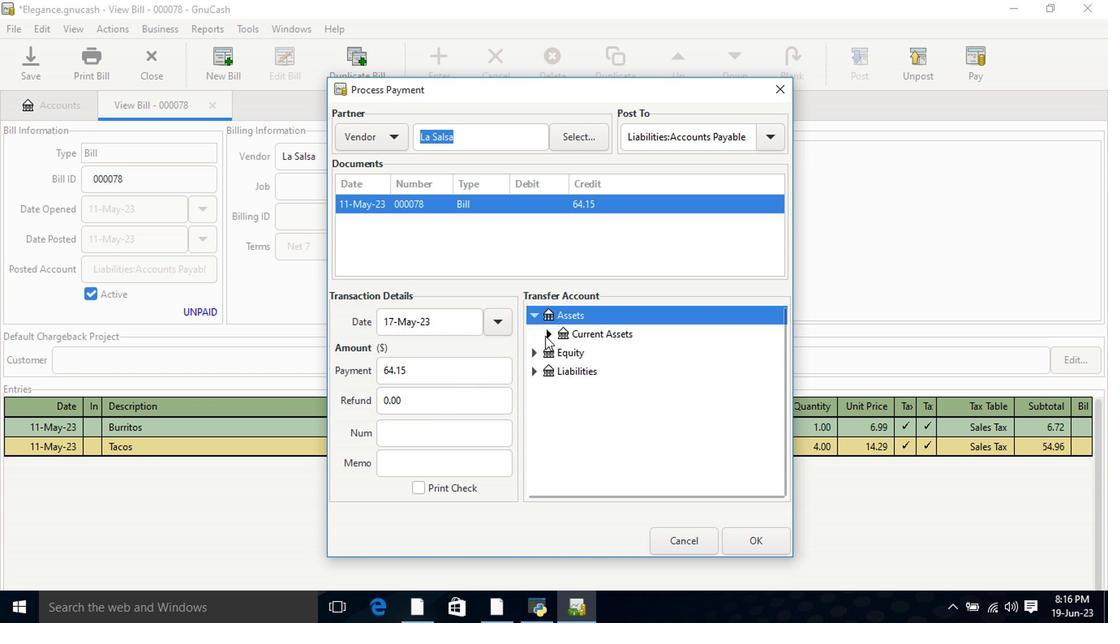 
Action: Mouse moved to (584, 357)
Screenshot: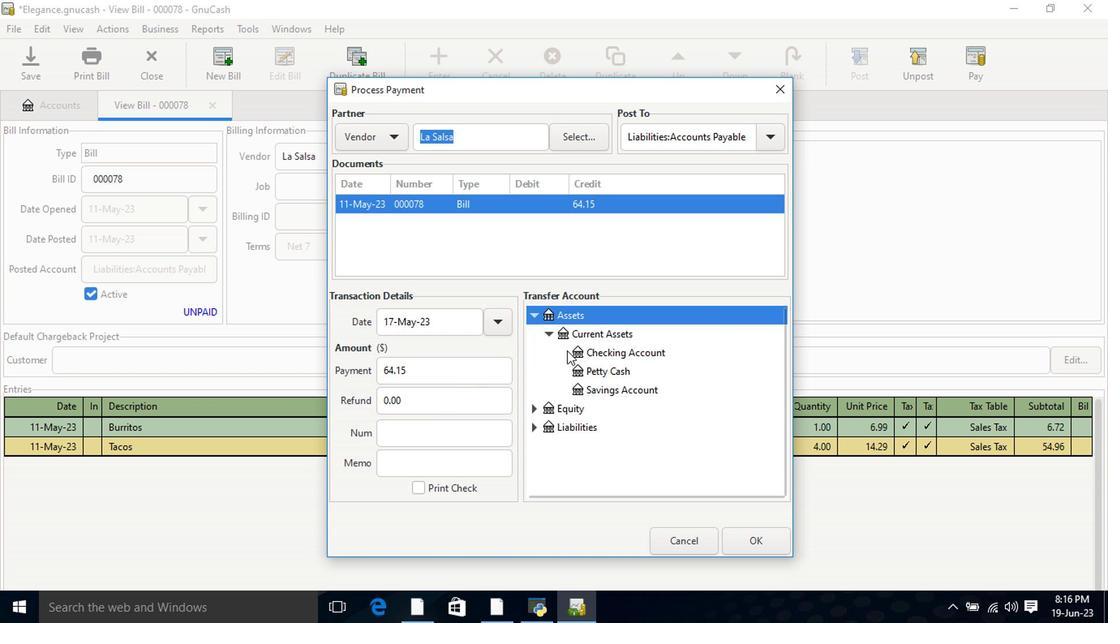 
Action: Mouse pressed left at (584, 357)
Screenshot: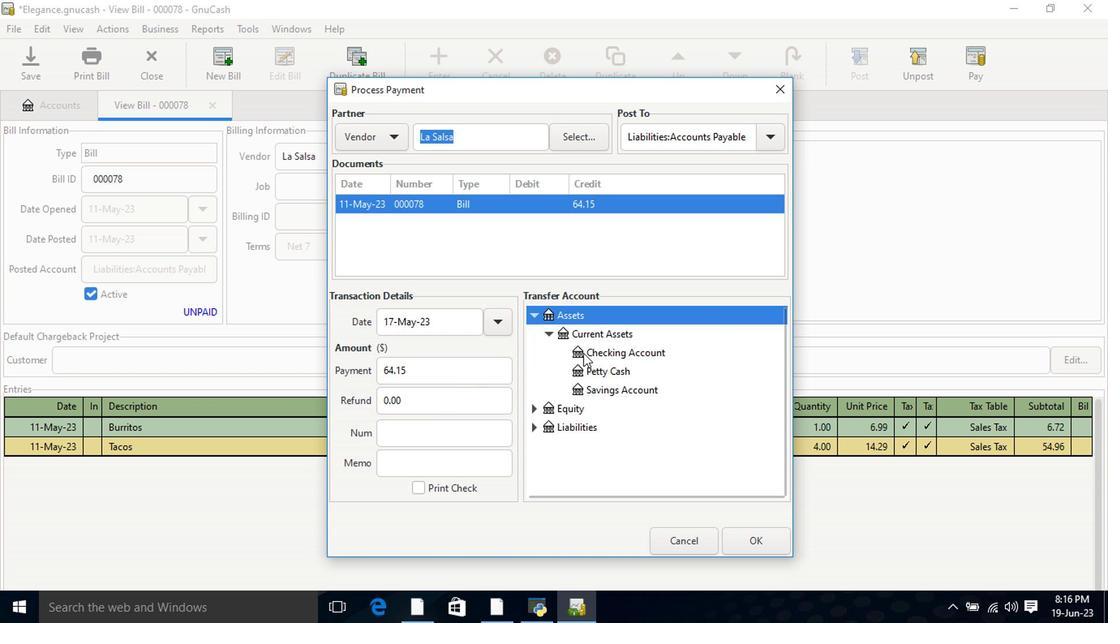
Action: Mouse moved to (742, 539)
Screenshot: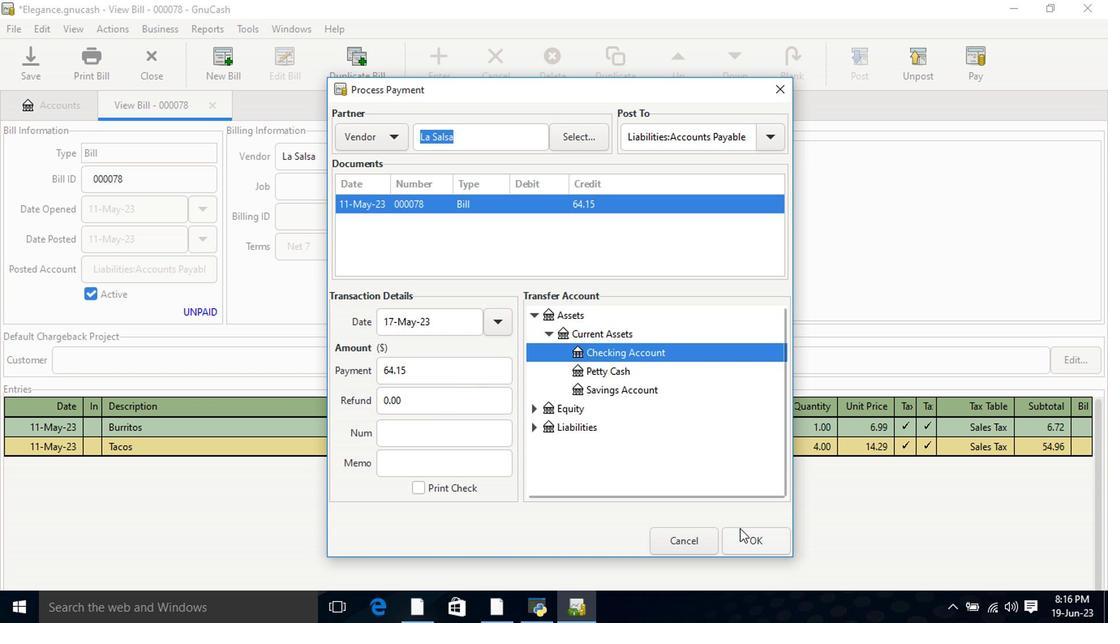 
Action: Mouse pressed left at (742, 539)
Screenshot: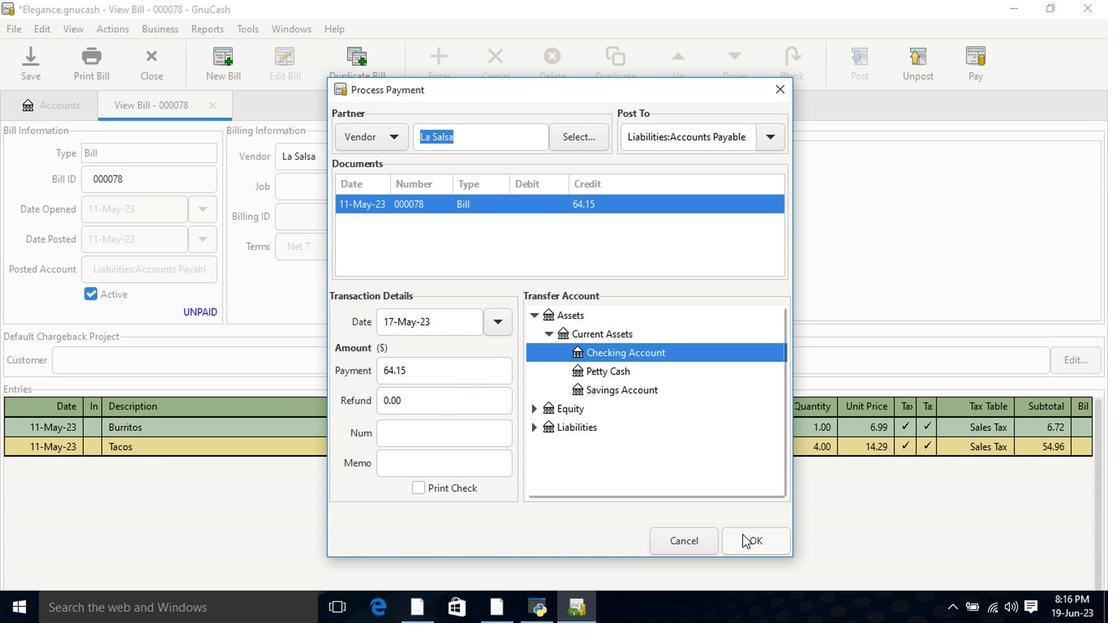 
Action: Mouse moved to (101, 68)
Screenshot: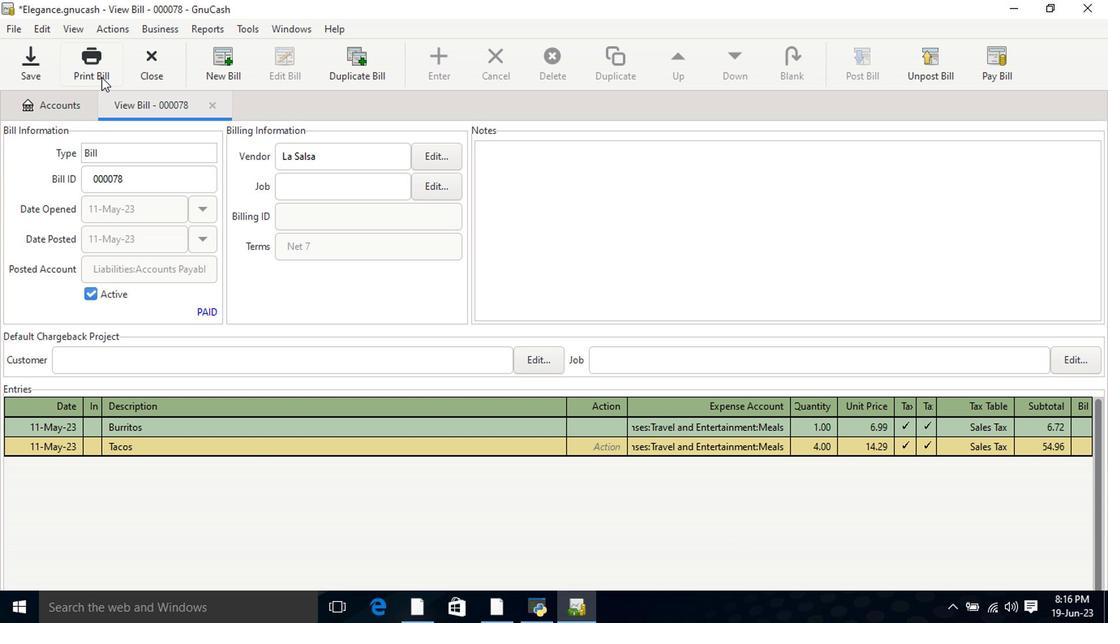 
Action: Mouse pressed left at (101, 68)
Screenshot: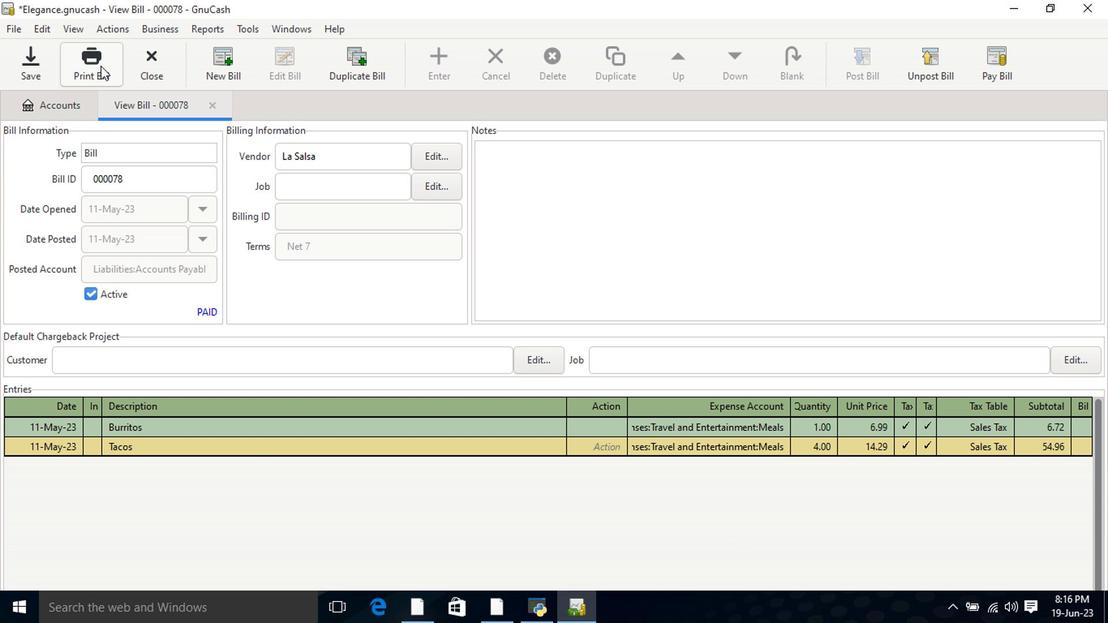 
Action: Mouse moved to (390, 481)
Screenshot: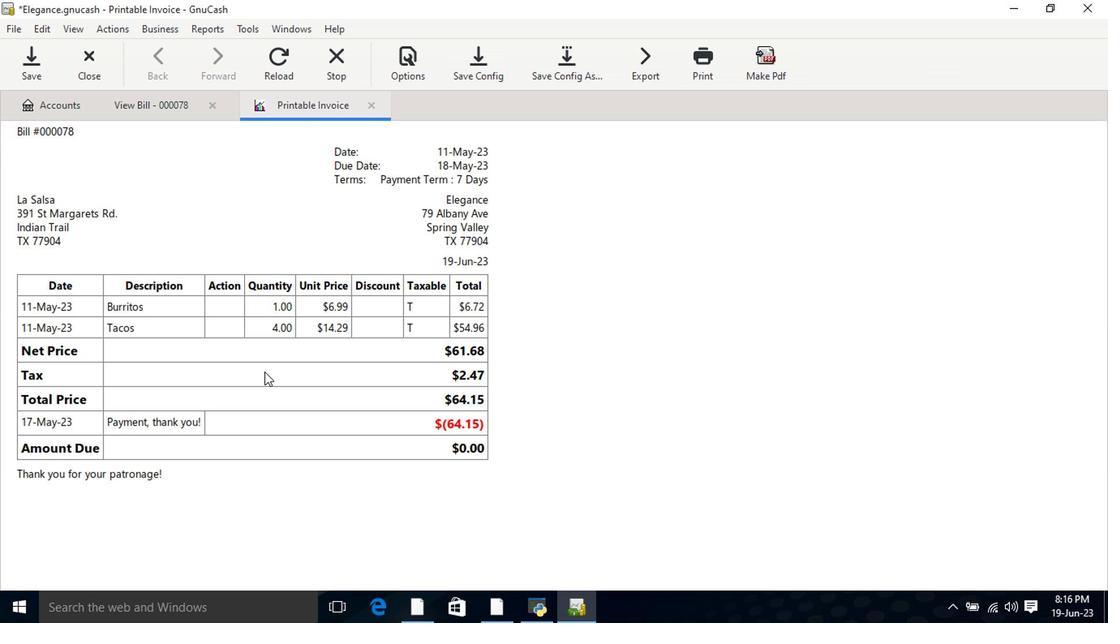 
